 Task: Search one way flight ticket for 3 adults, 3 children in premium economy from Seattle: King County International Airport (boeing Field) to Rock Springs: Southwest Wyoming Regional Airport (rock Springs Sweetwater County Airport) on 8-5-2023. Choice of flights is JetBlue. Number of bags: 1 carry on bag. Price is upto 74000. Outbound departure time preference is 12:30.
Action: Mouse moved to (367, 341)
Screenshot: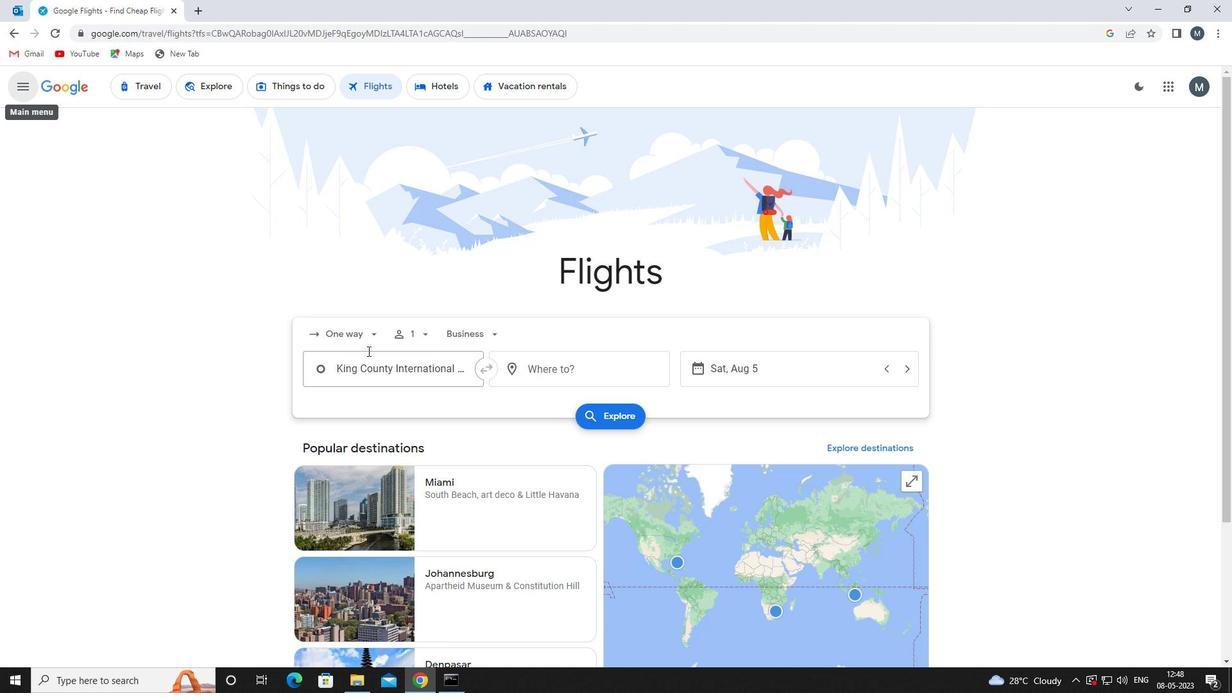 
Action: Mouse pressed left at (367, 341)
Screenshot: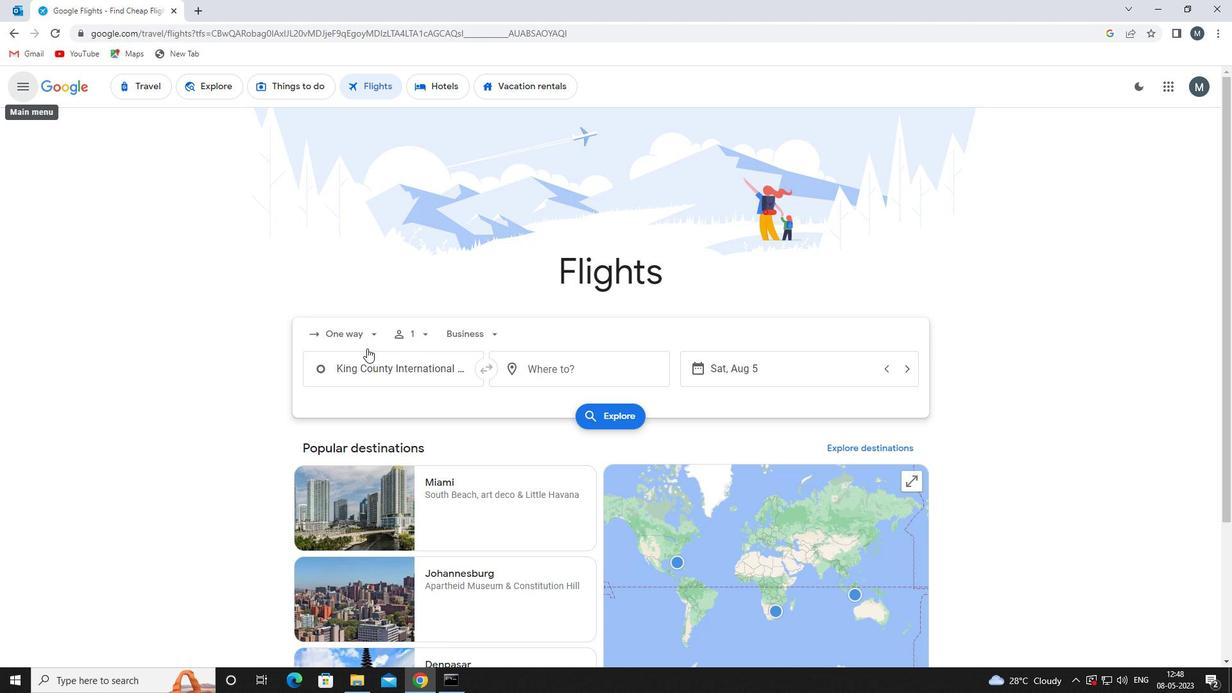 
Action: Mouse moved to (370, 390)
Screenshot: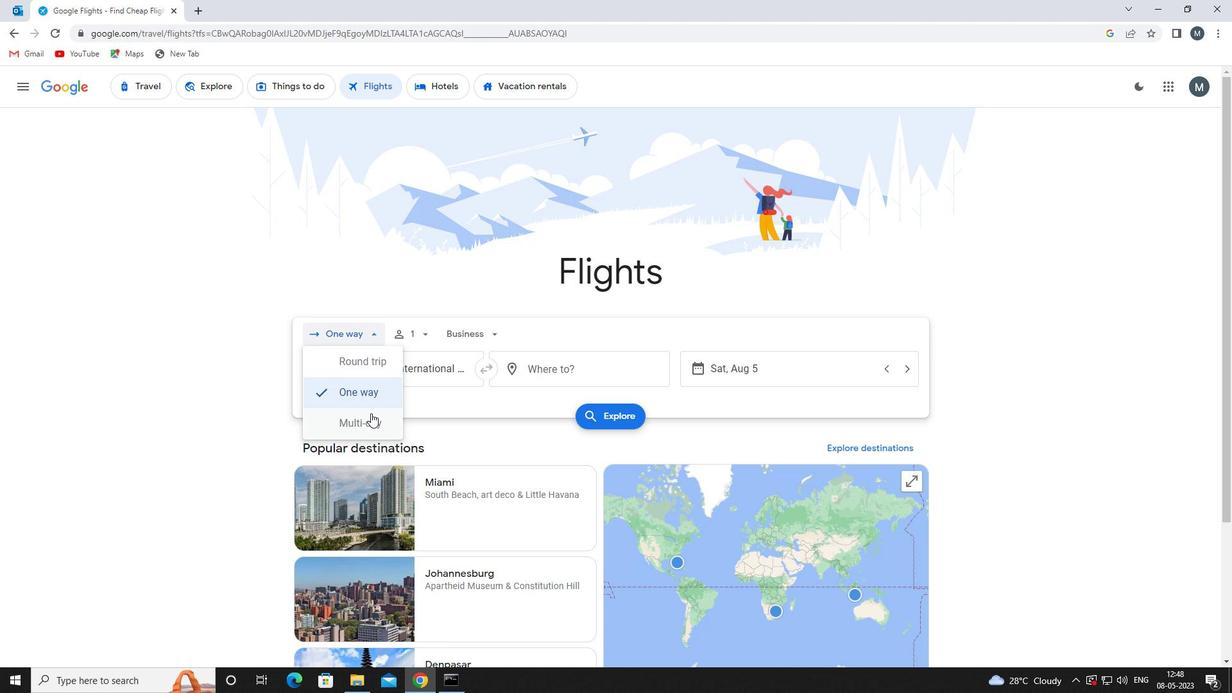 
Action: Mouse pressed left at (370, 390)
Screenshot: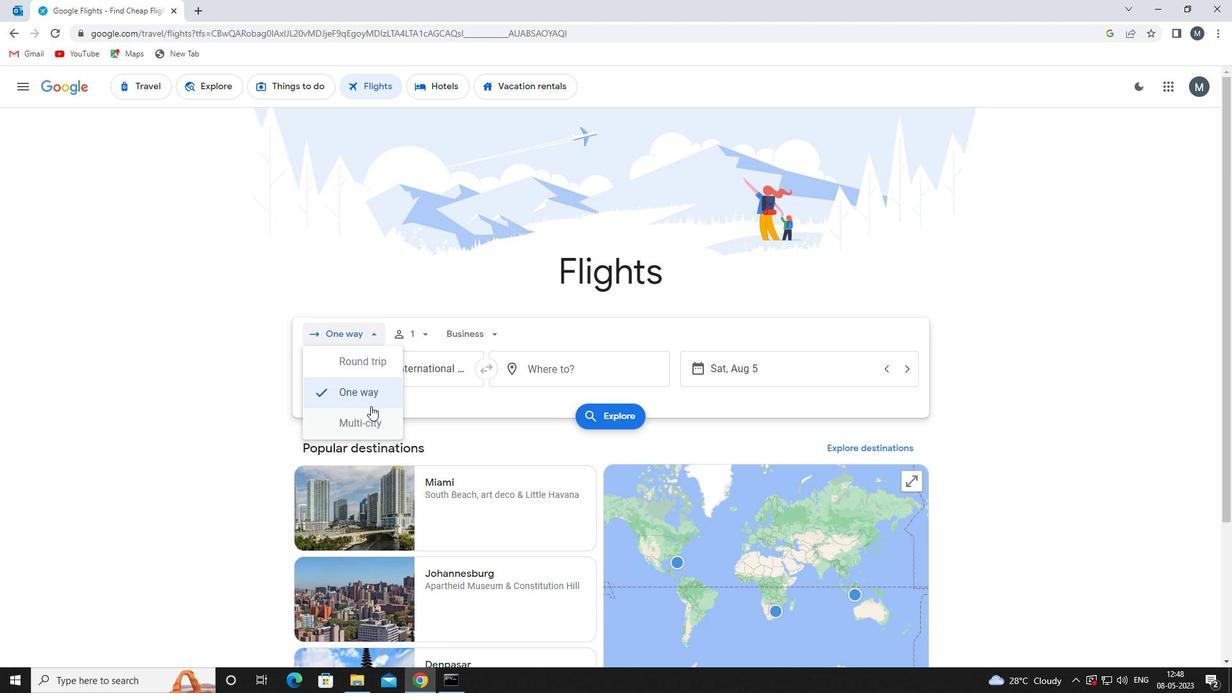 
Action: Mouse moved to (413, 333)
Screenshot: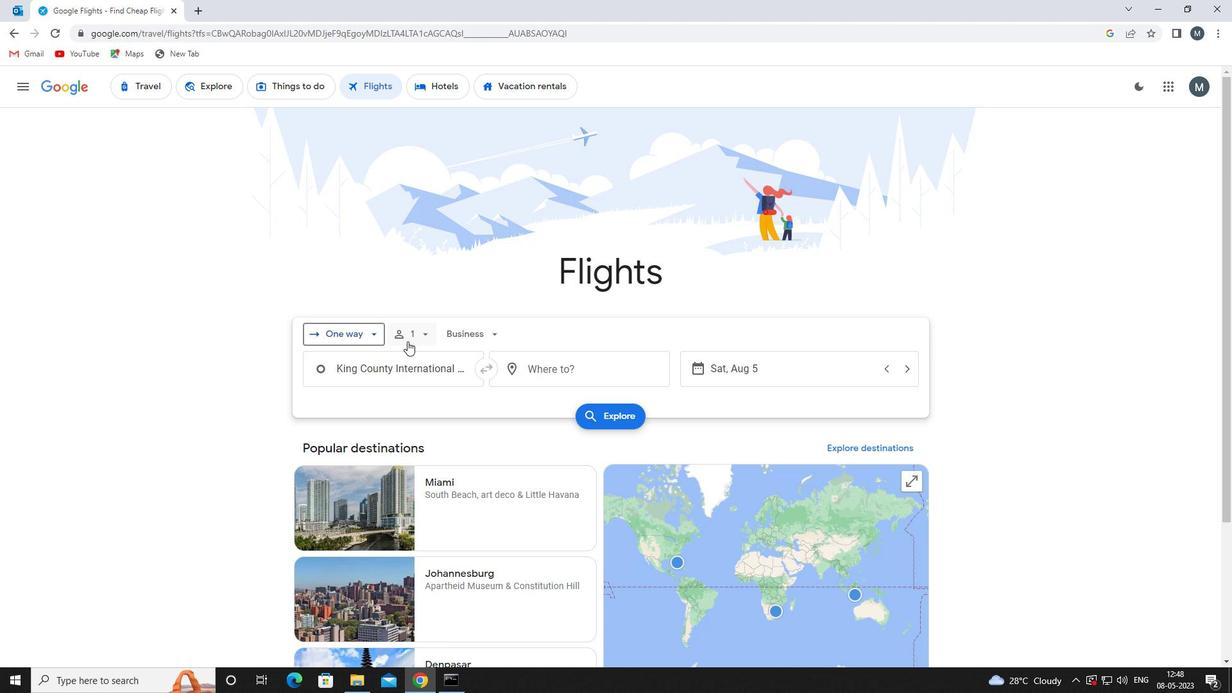 
Action: Mouse pressed left at (413, 333)
Screenshot: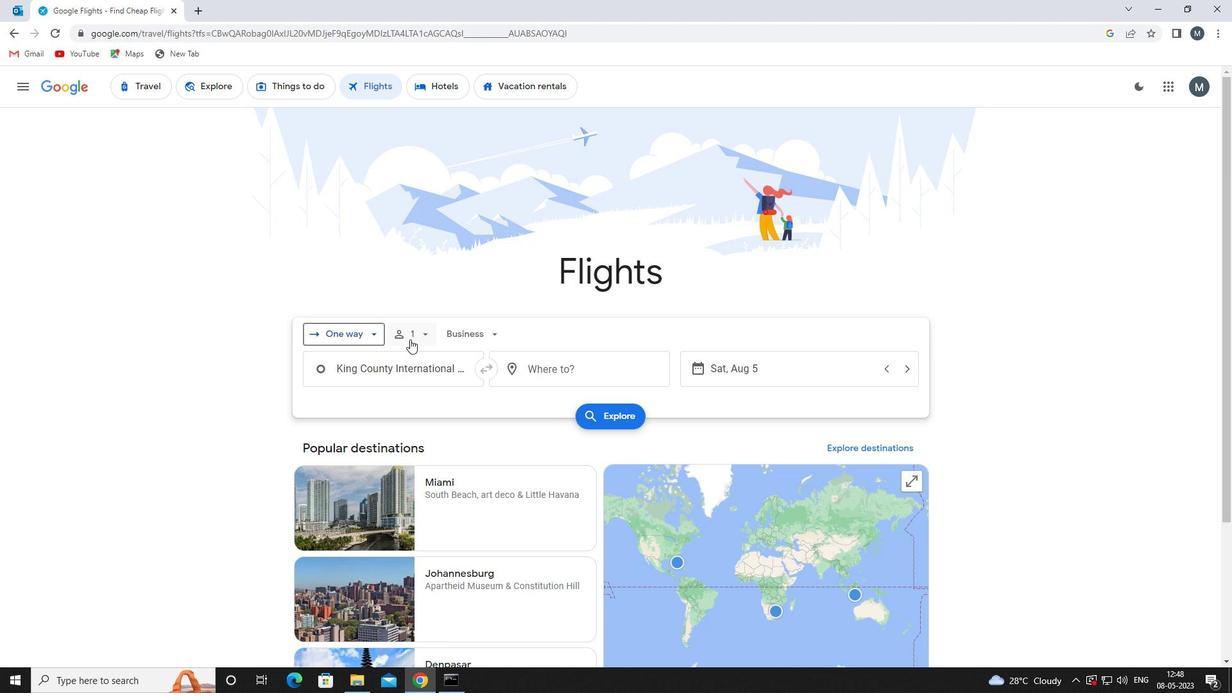 
Action: Mouse moved to (530, 365)
Screenshot: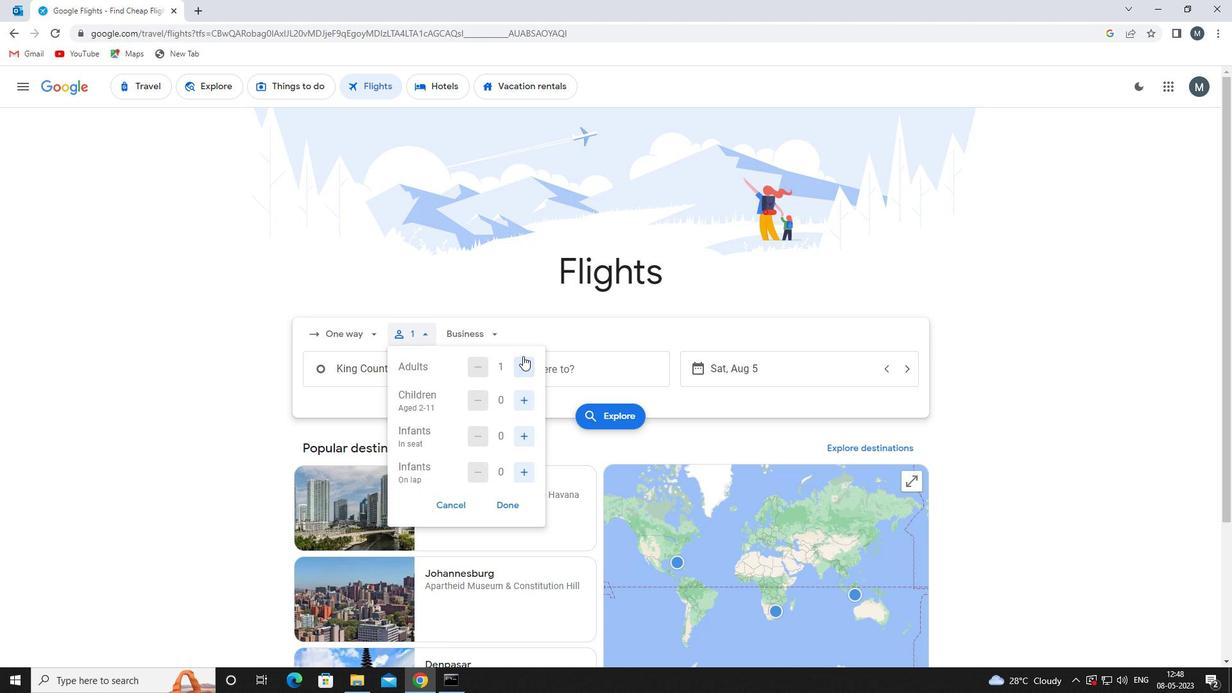 
Action: Mouse pressed left at (530, 365)
Screenshot: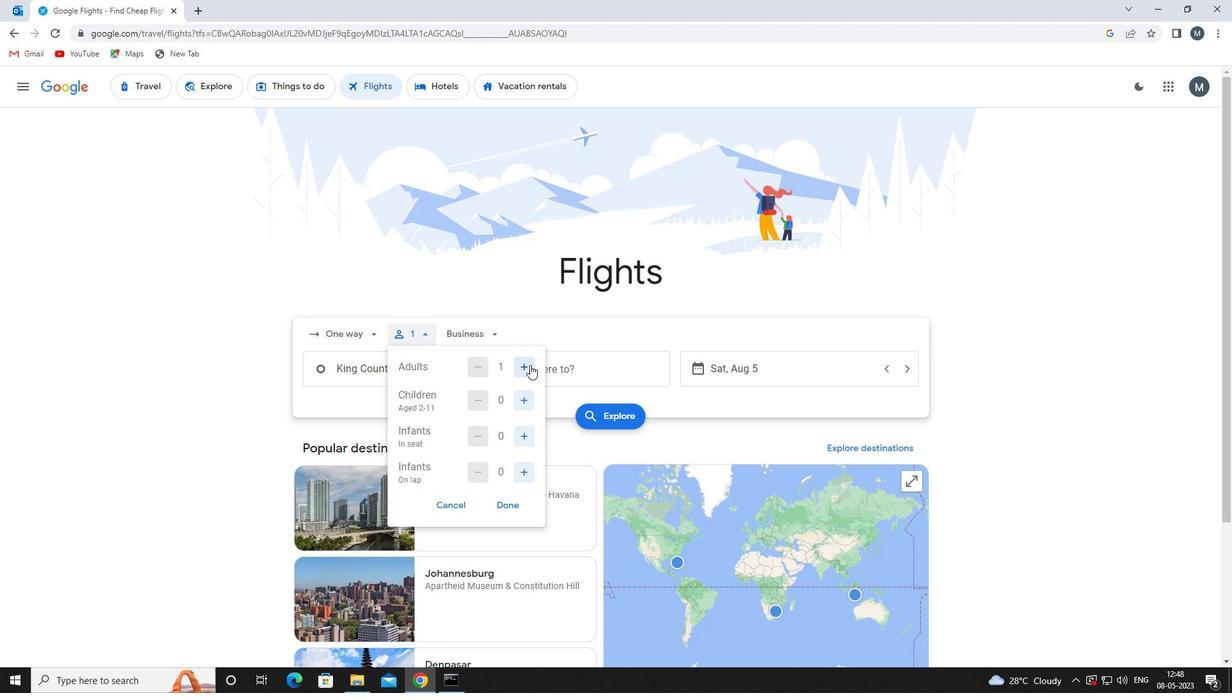 
Action: Mouse moved to (530, 365)
Screenshot: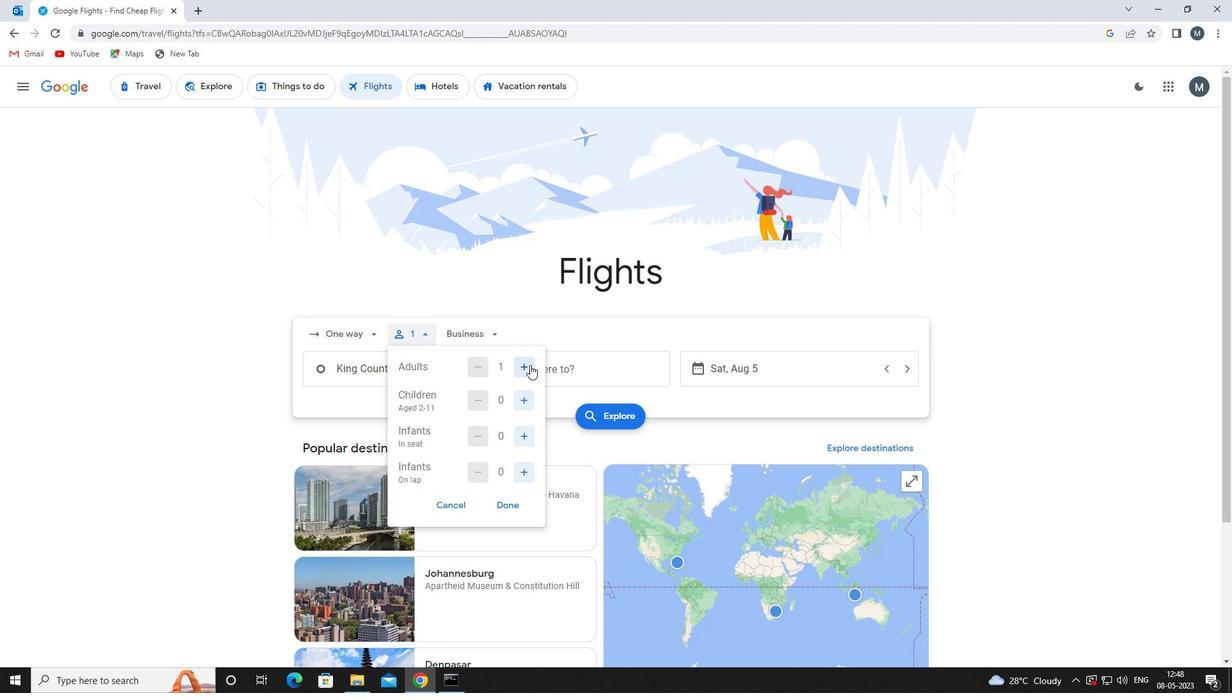 
Action: Mouse pressed left at (530, 365)
Screenshot: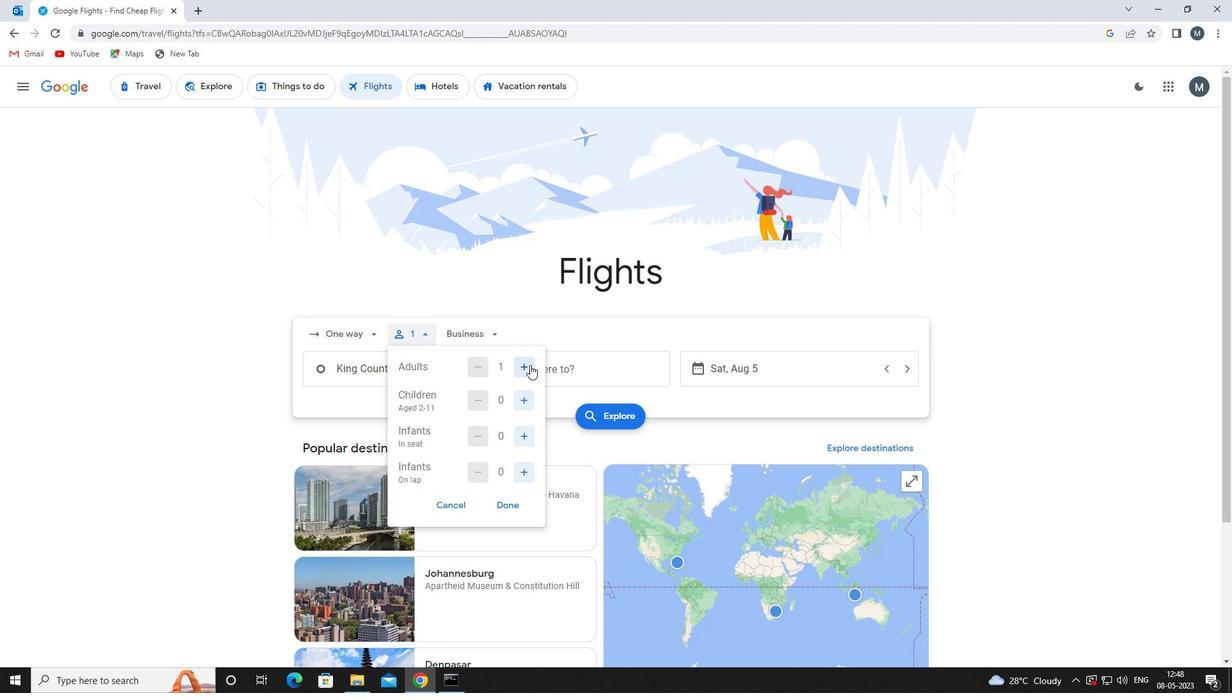 
Action: Mouse moved to (526, 398)
Screenshot: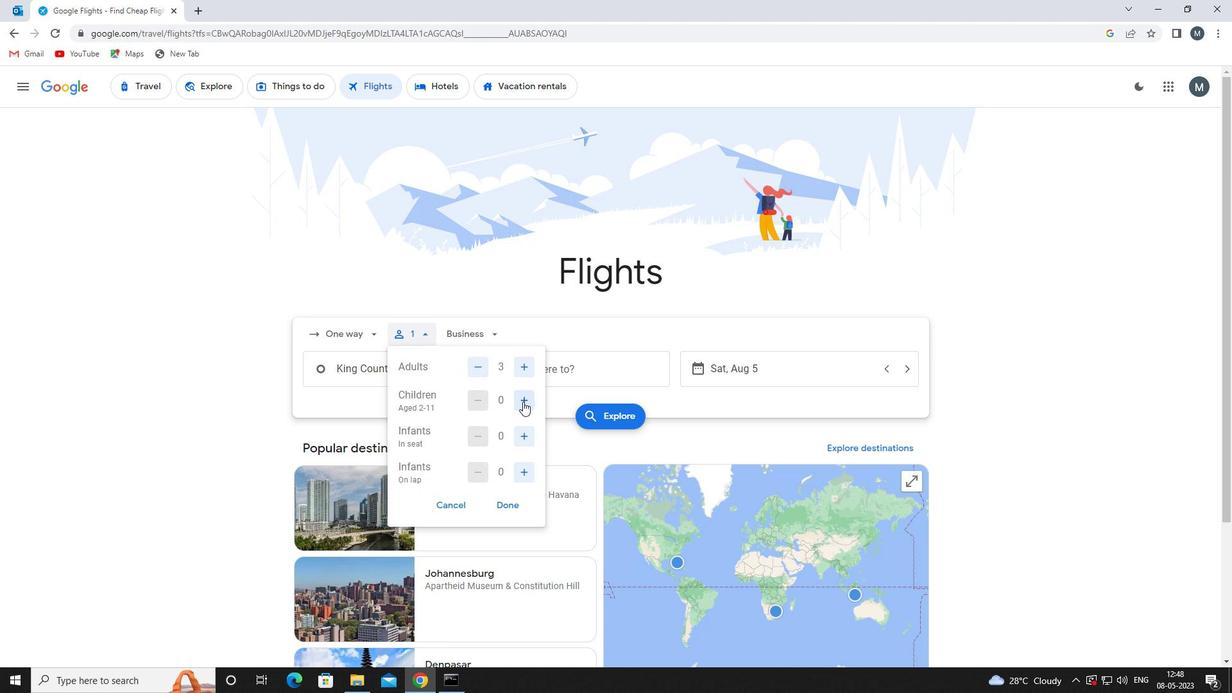 
Action: Mouse pressed left at (526, 398)
Screenshot: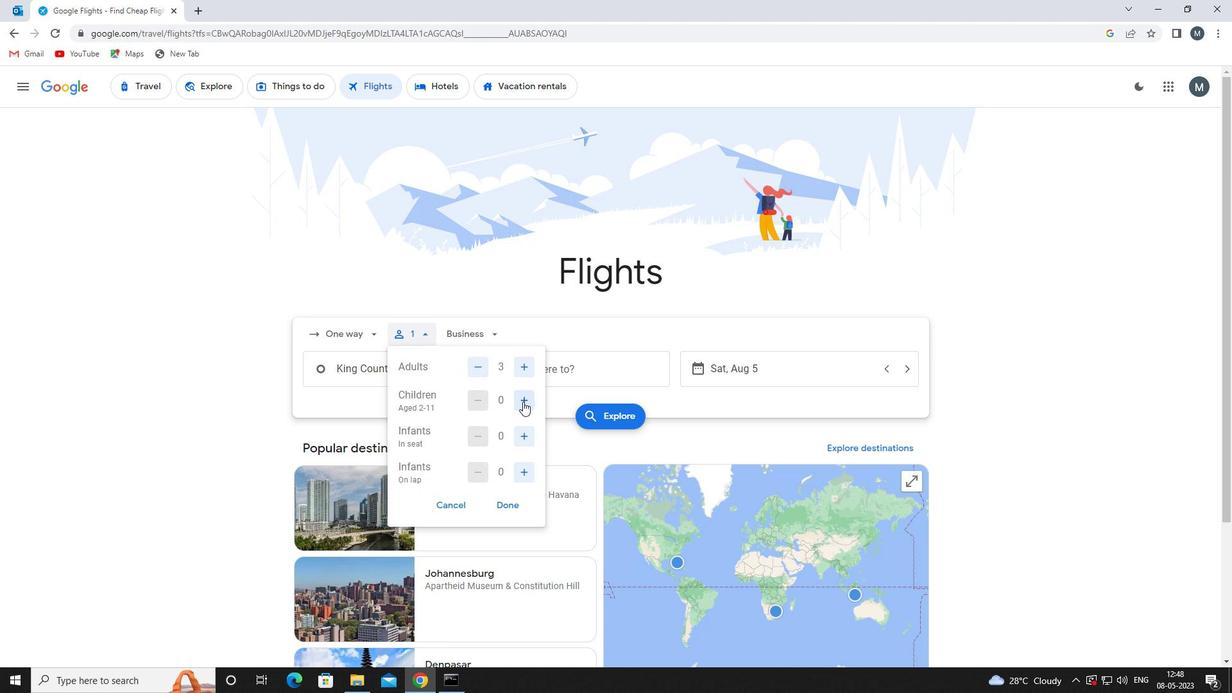 
Action: Mouse pressed left at (526, 398)
Screenshot: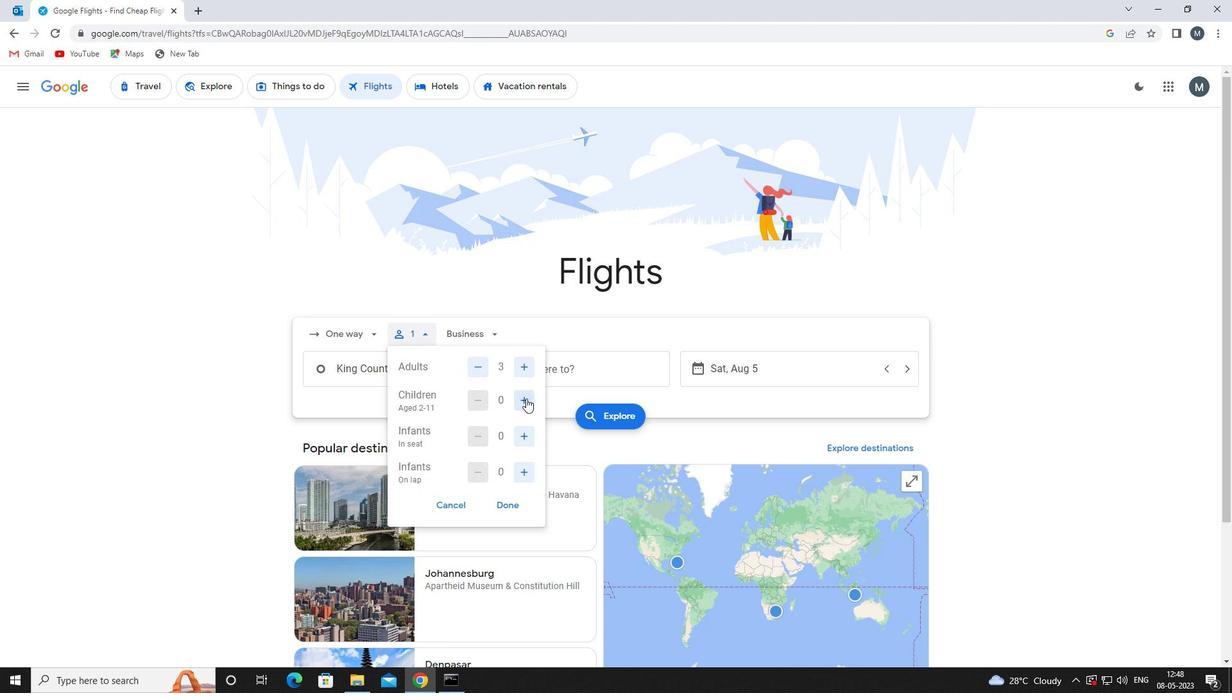 
Action: Mouse pressed left at (526, 398)
Screenshot: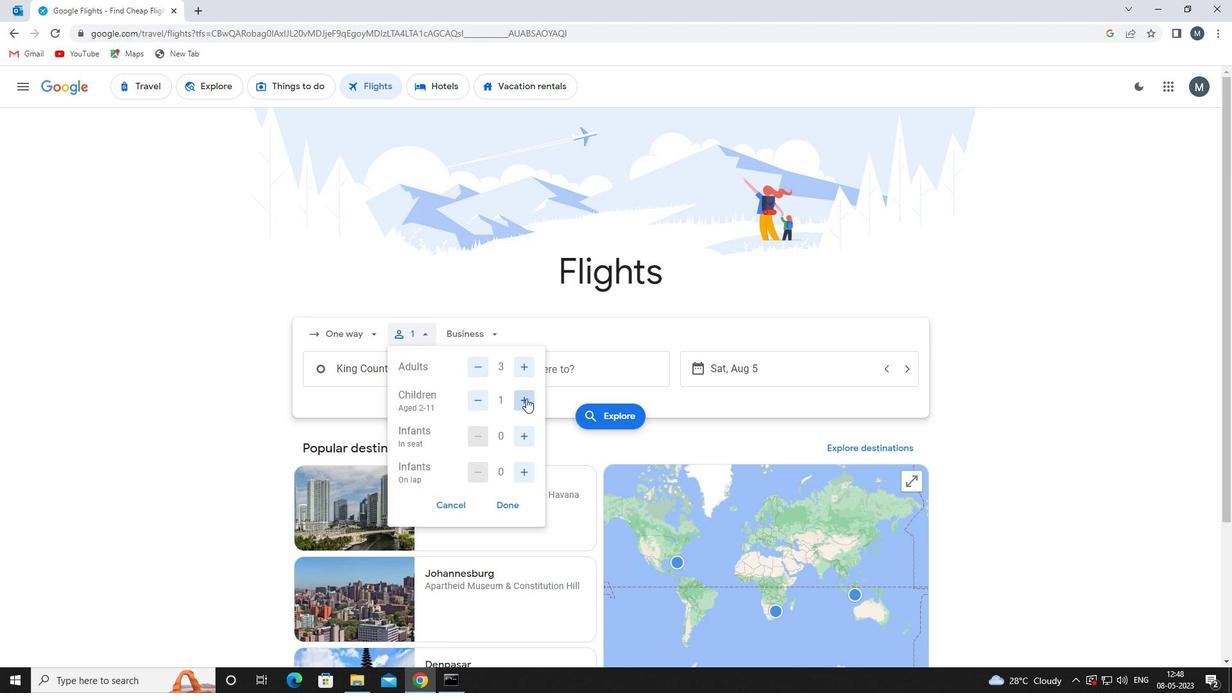 
Action: Mouse moved to (508, 507)
Screenshot: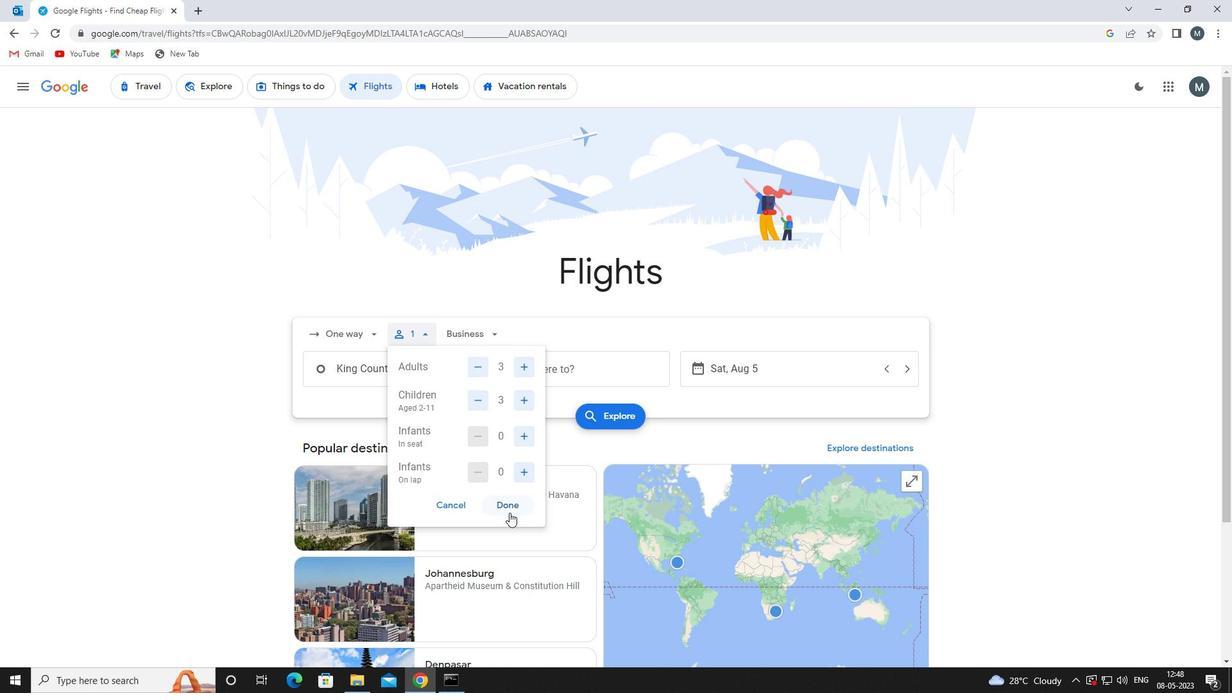
Action: Mouse pressed left at (508, 507)
Screenshot: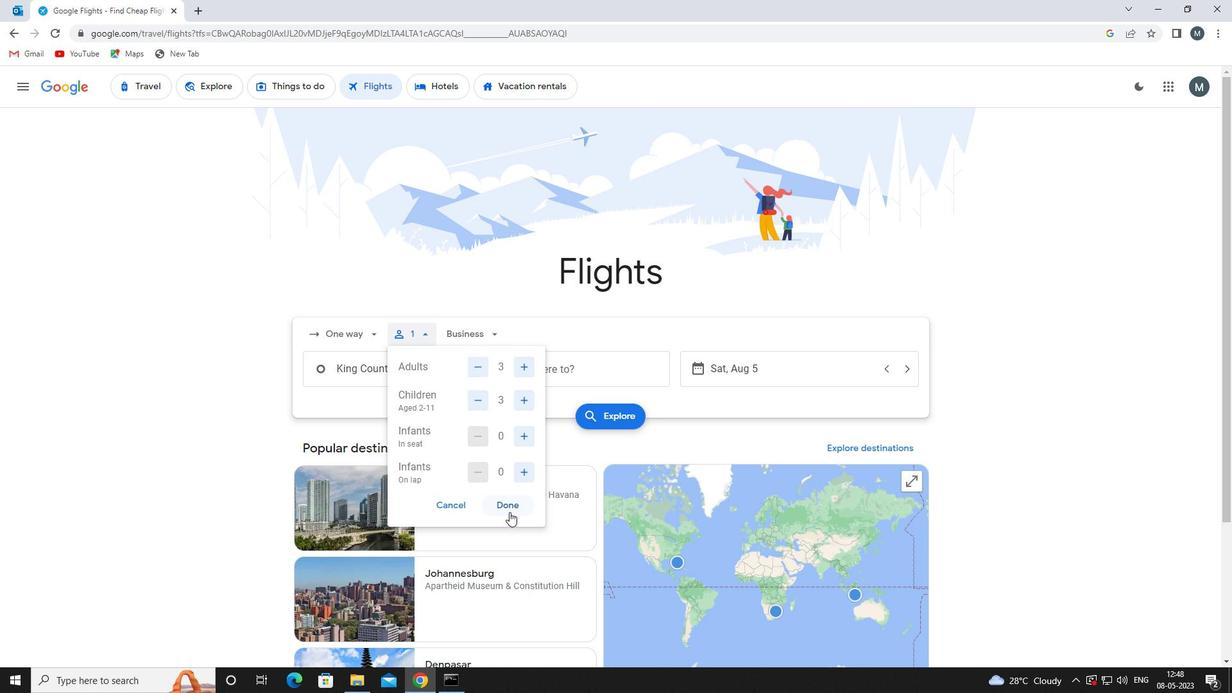 
Action: Mouse moved to (487, 335)
Screenshot: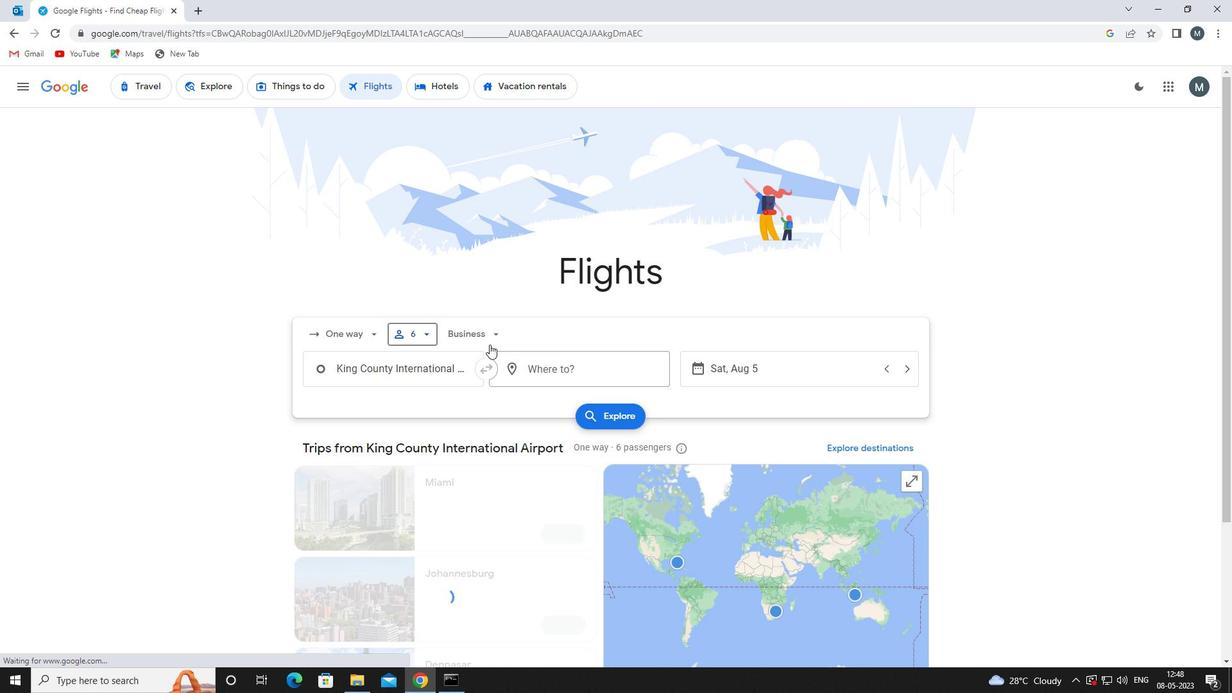 
Action: Mouse pressed left at (487, 335)
Screenshot: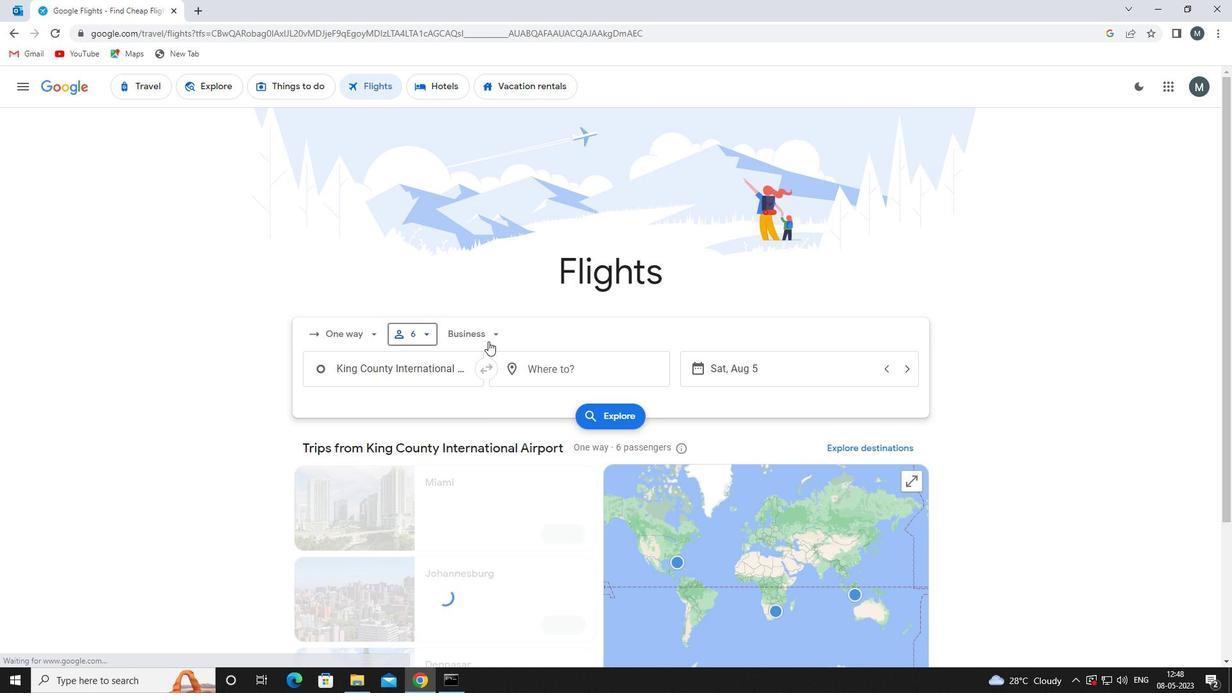
Action: Mouse moved to (501, 393)
Screenshot: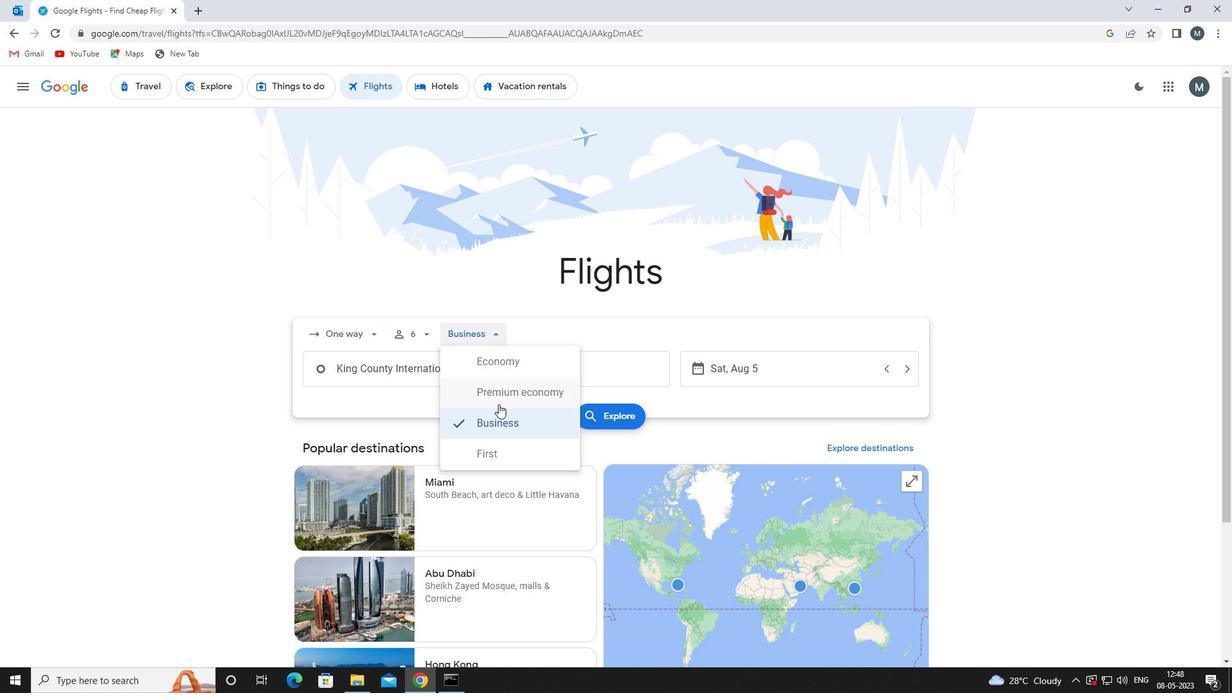 
Action: Mouse pressed left at (501, 393)
Screenshot: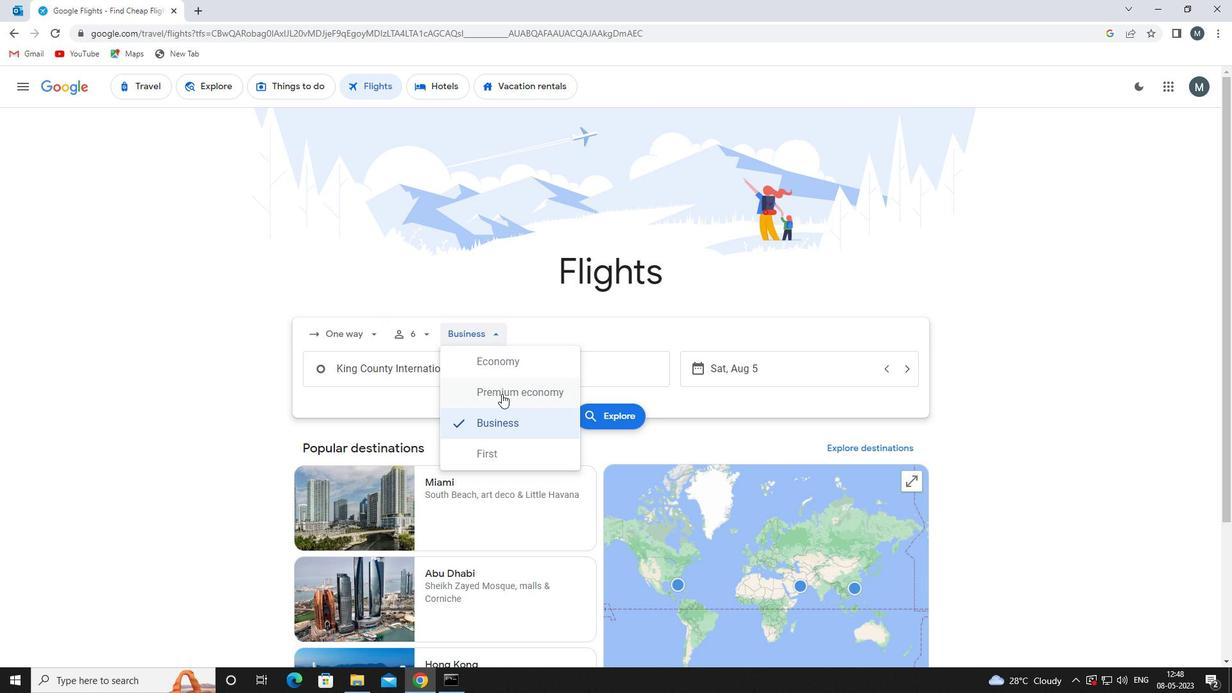 
Action: Mouse moved to (427, 369)
Screenshot: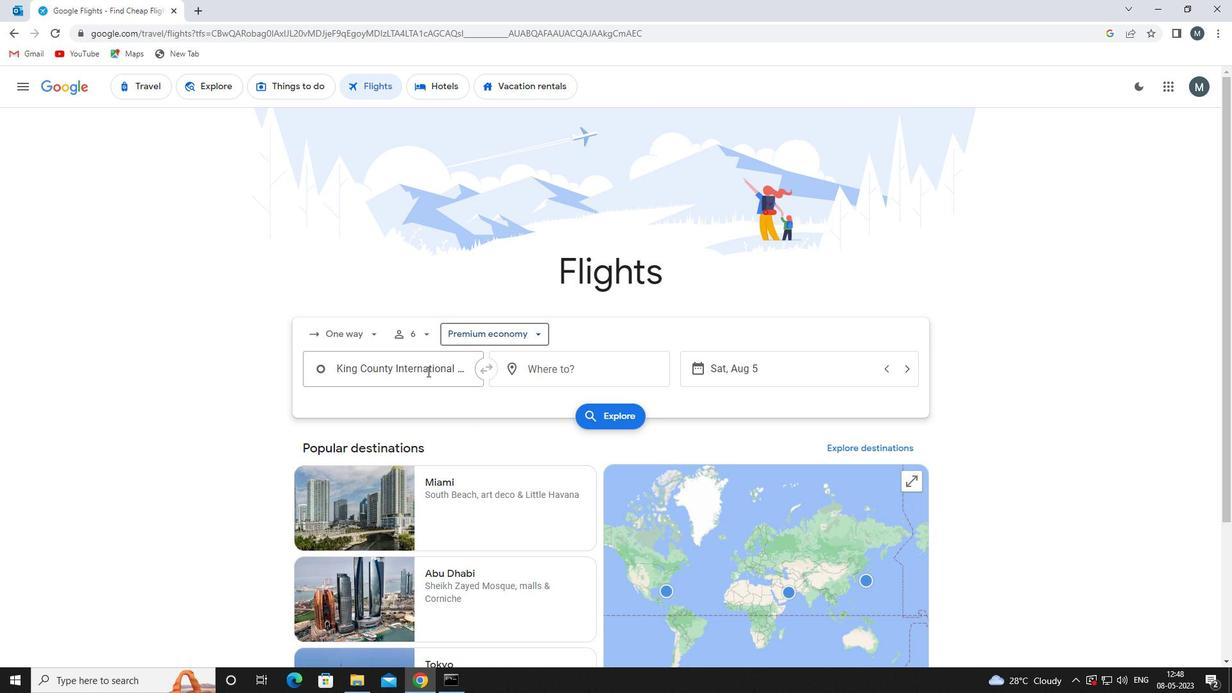 
Action: Mouse pressed left at (427, 369)
Screenshot: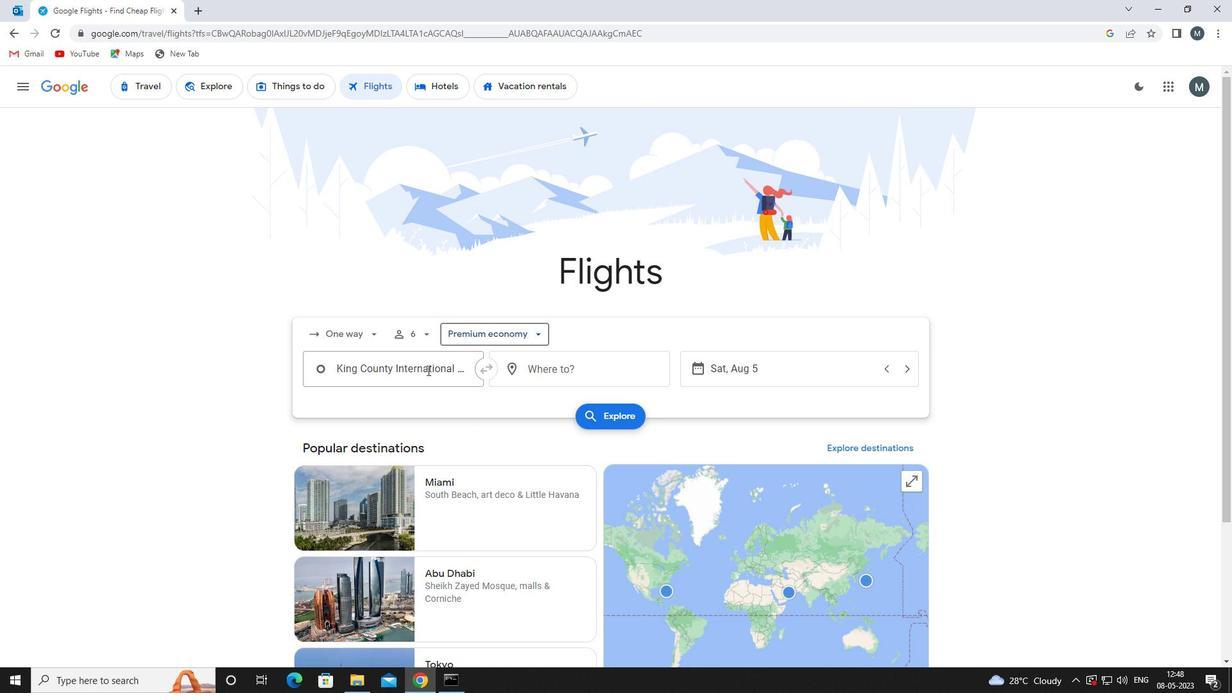 
Action: Mouse moved to (427, 367)
Screenshot: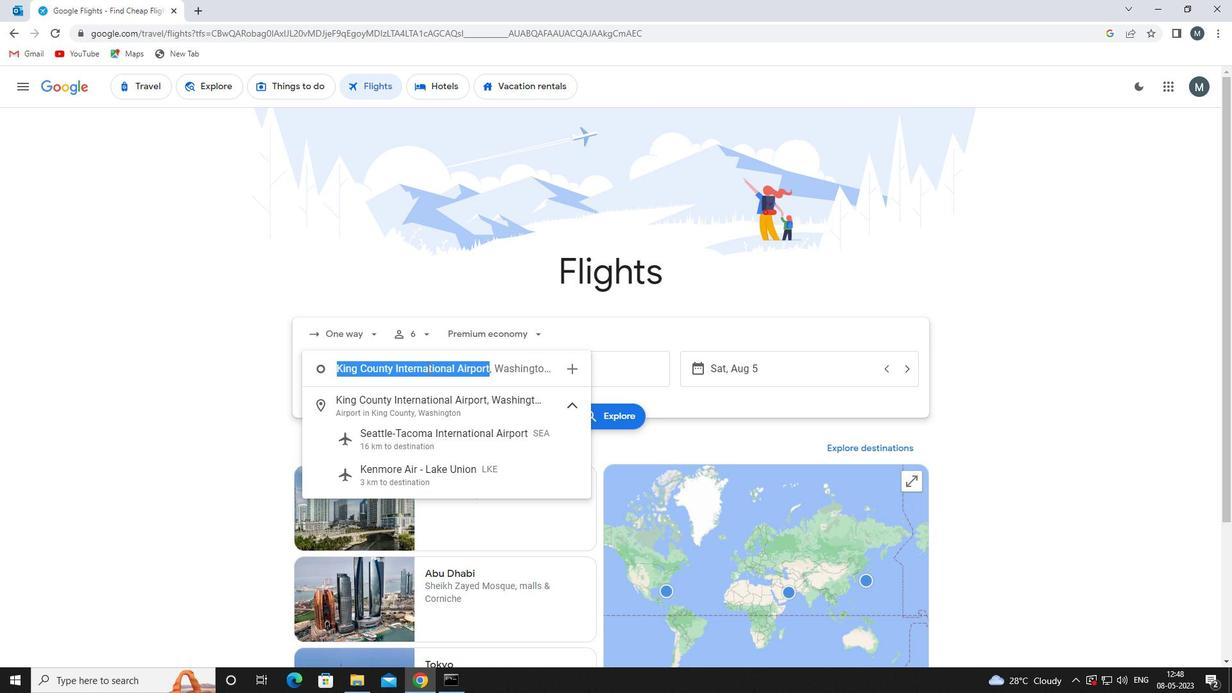 
Action: Key pressed <Key.enter>
Screenshot: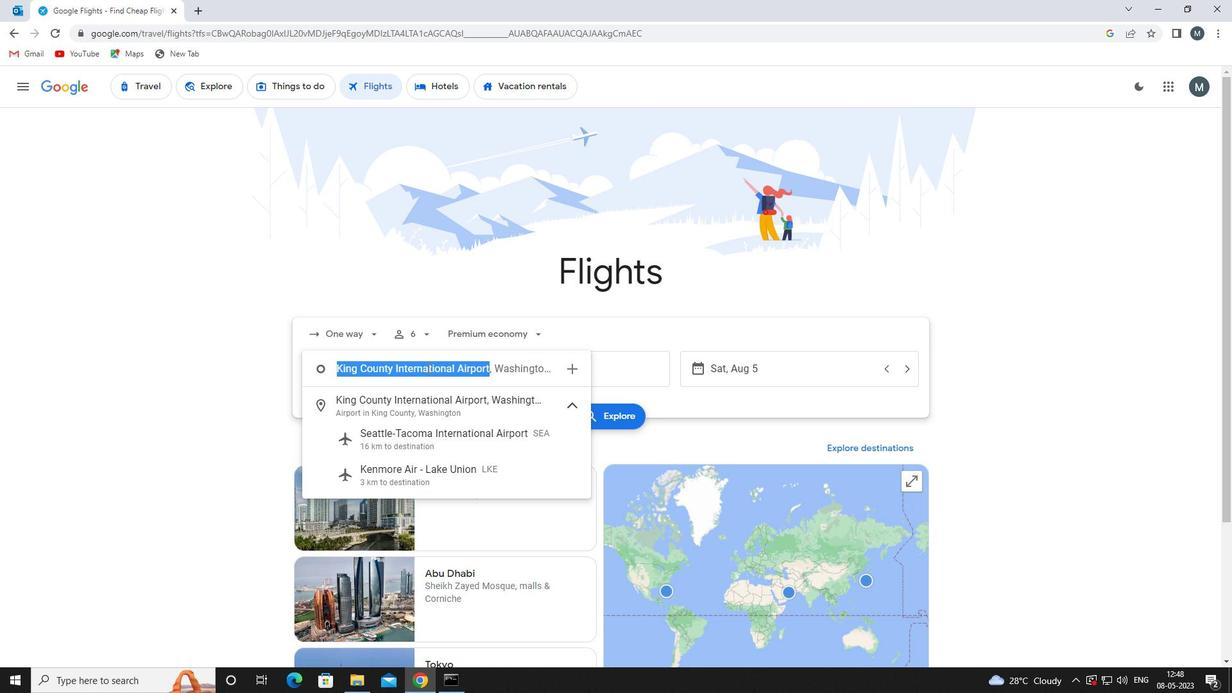 
Action: Mouse moved to (528, 373)
Screenshot: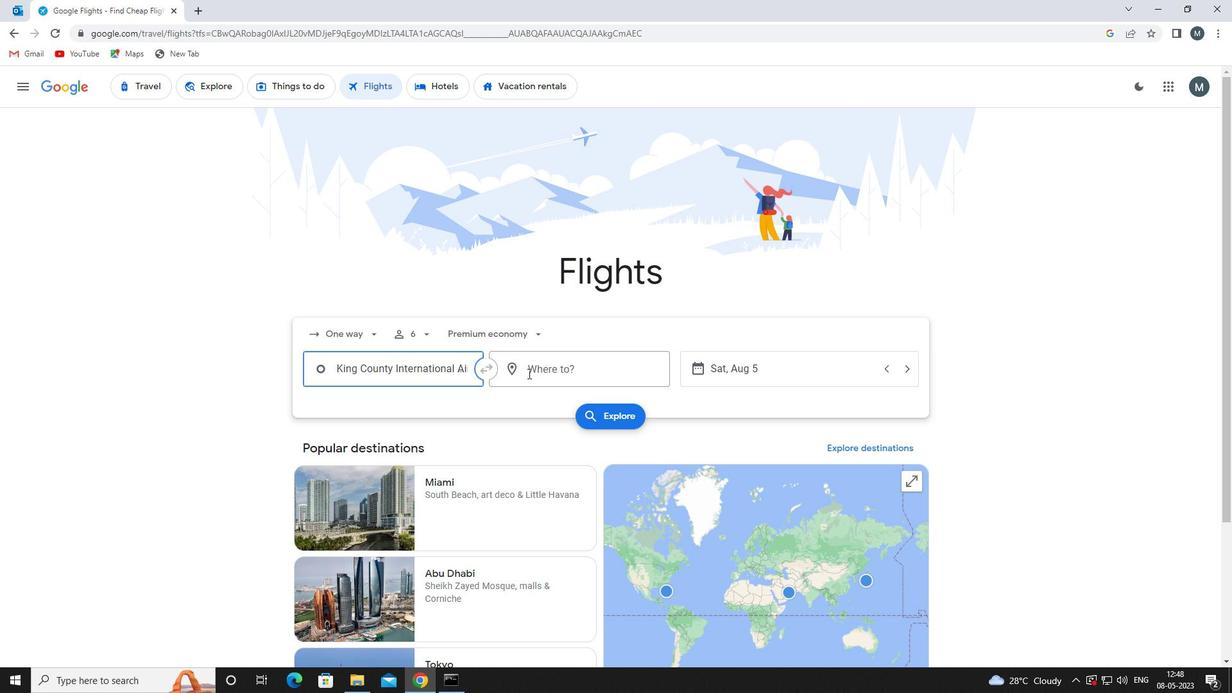 
Action: Mouse pressed left at (528, 373)
Screenshot: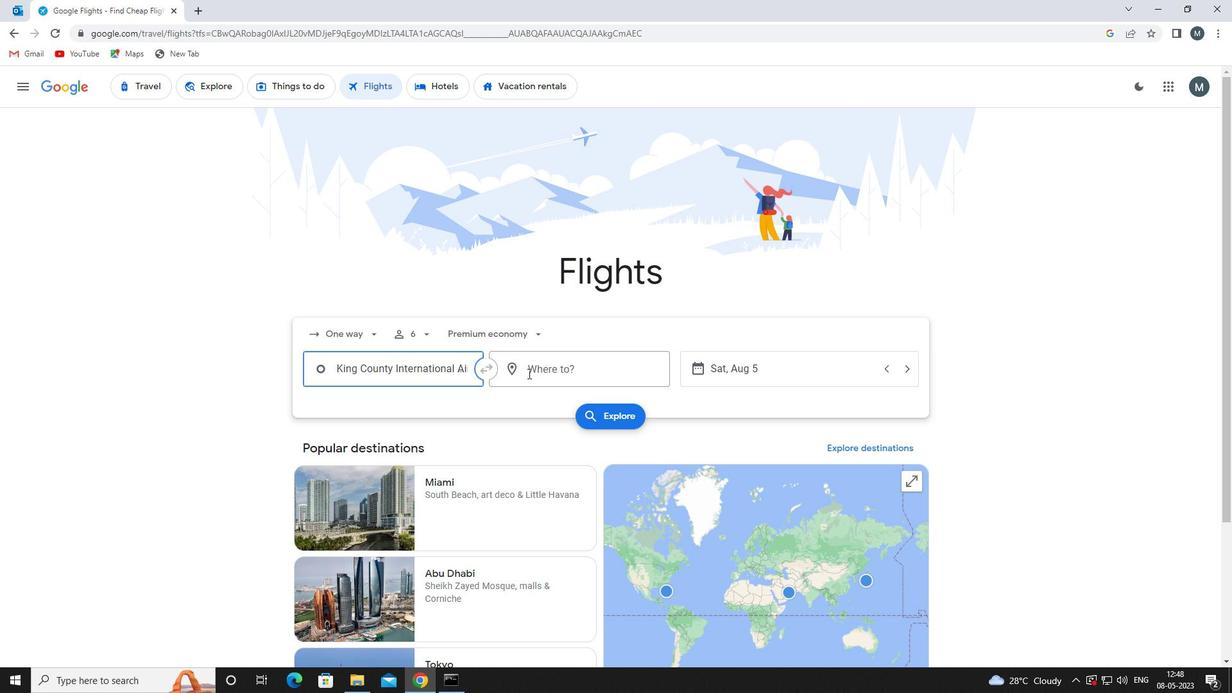 
Action: Mouse moved to (528, 372)
Screenshot: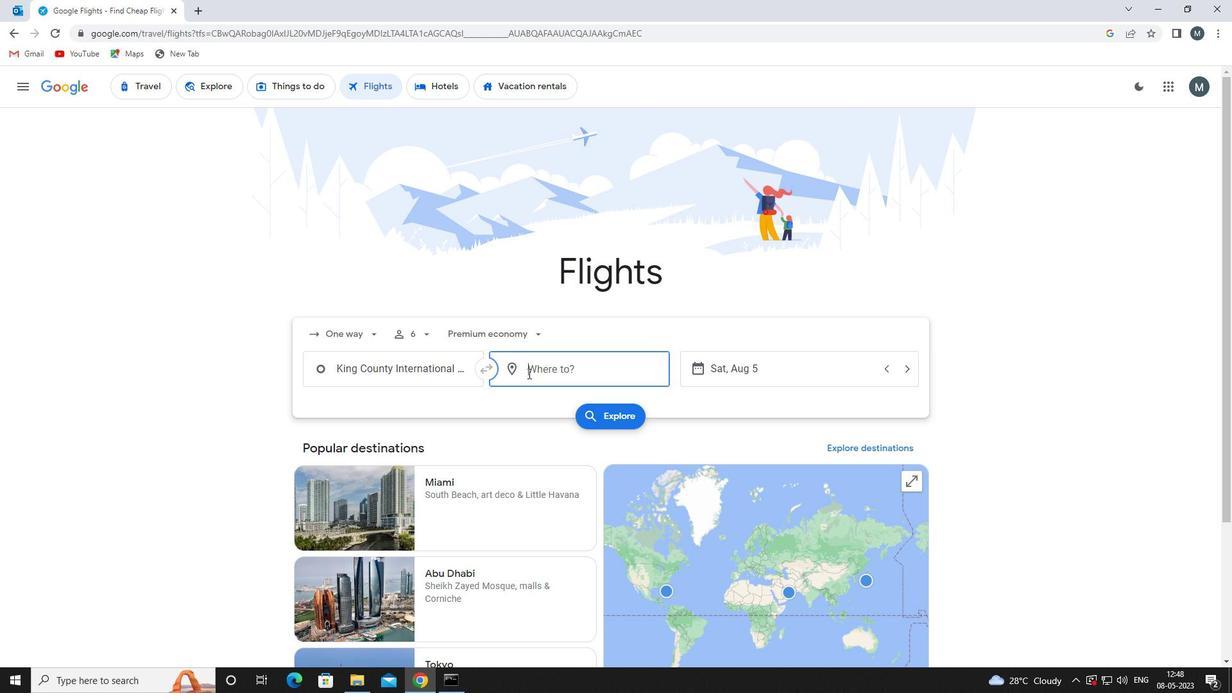 
Action: Key pressed rks
Screenshot: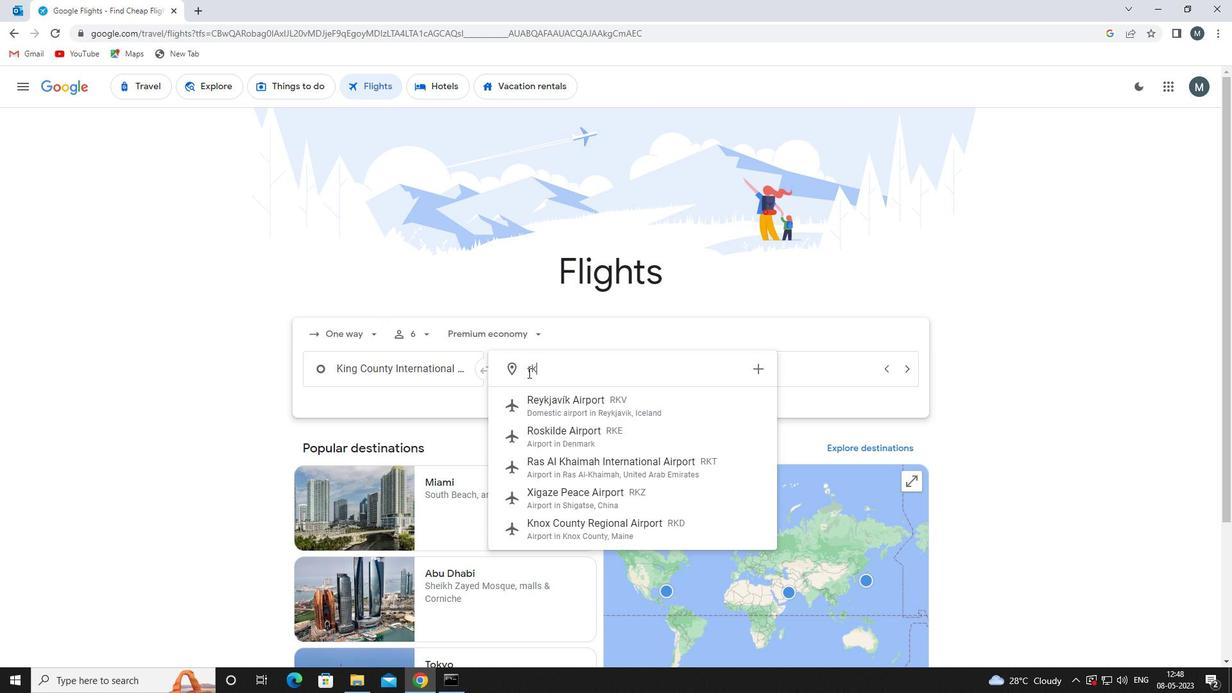 
Action: Mouse moved to (571, 413)
Screenshot: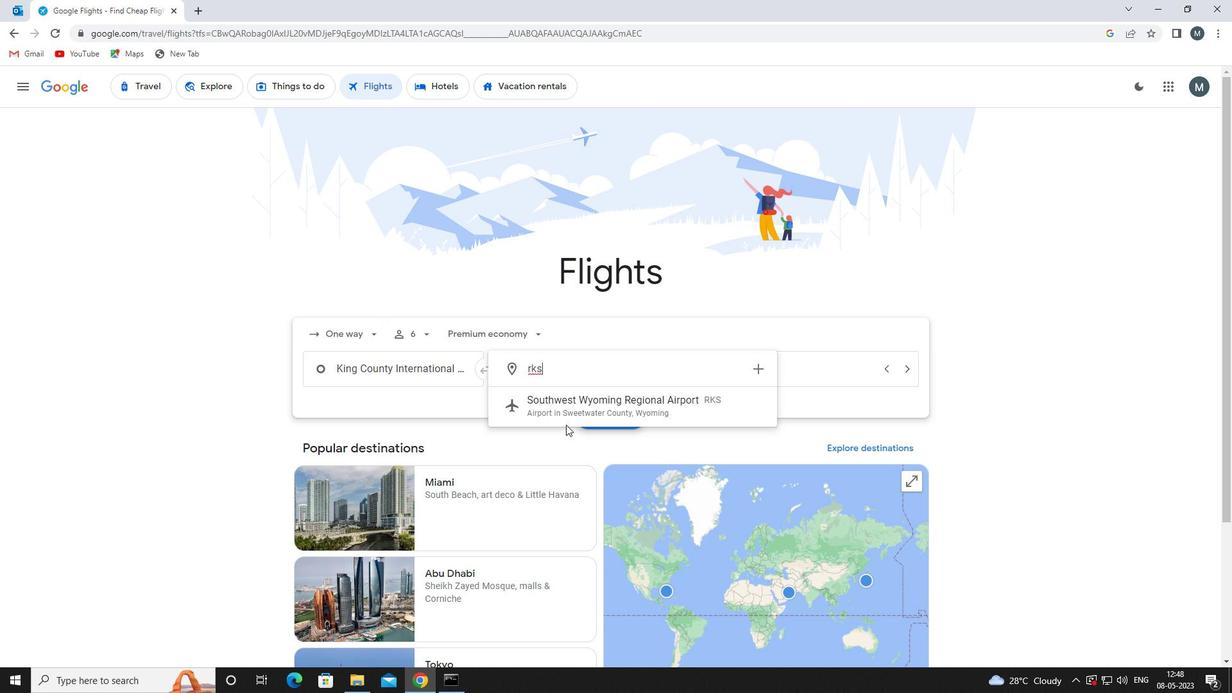
Action: Mouse pressed left at (571, 413)
Screenshot: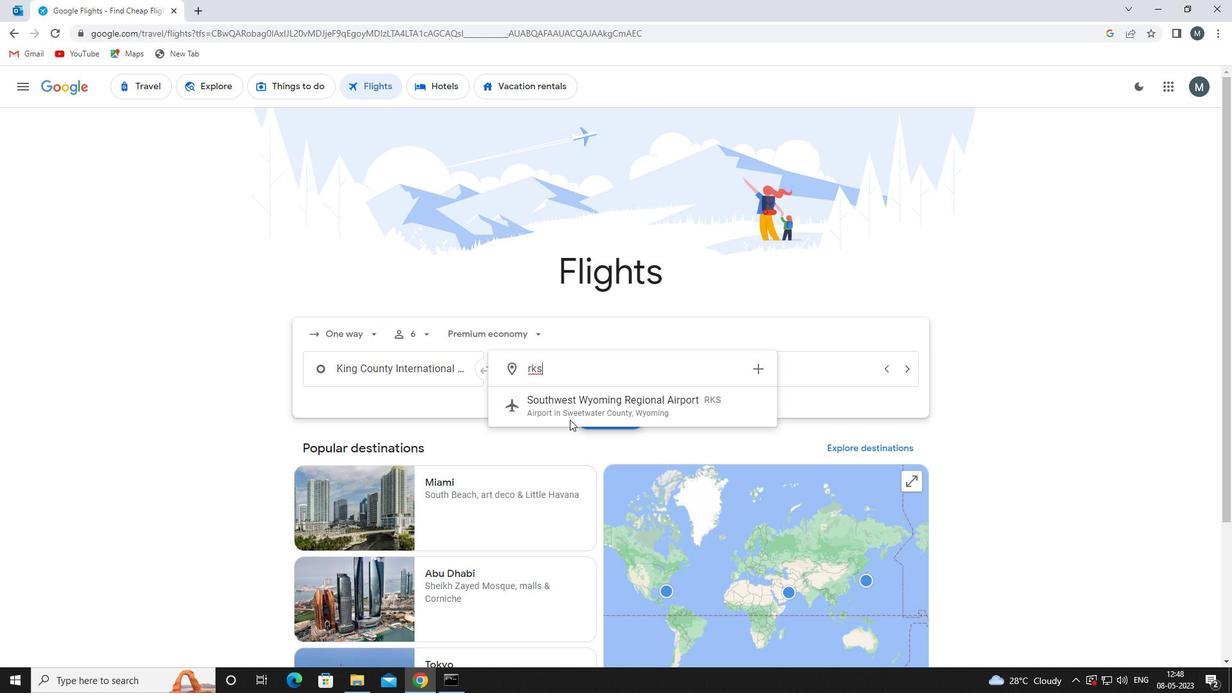 
Action: Mouse moved to (719, 374)
Screenshot: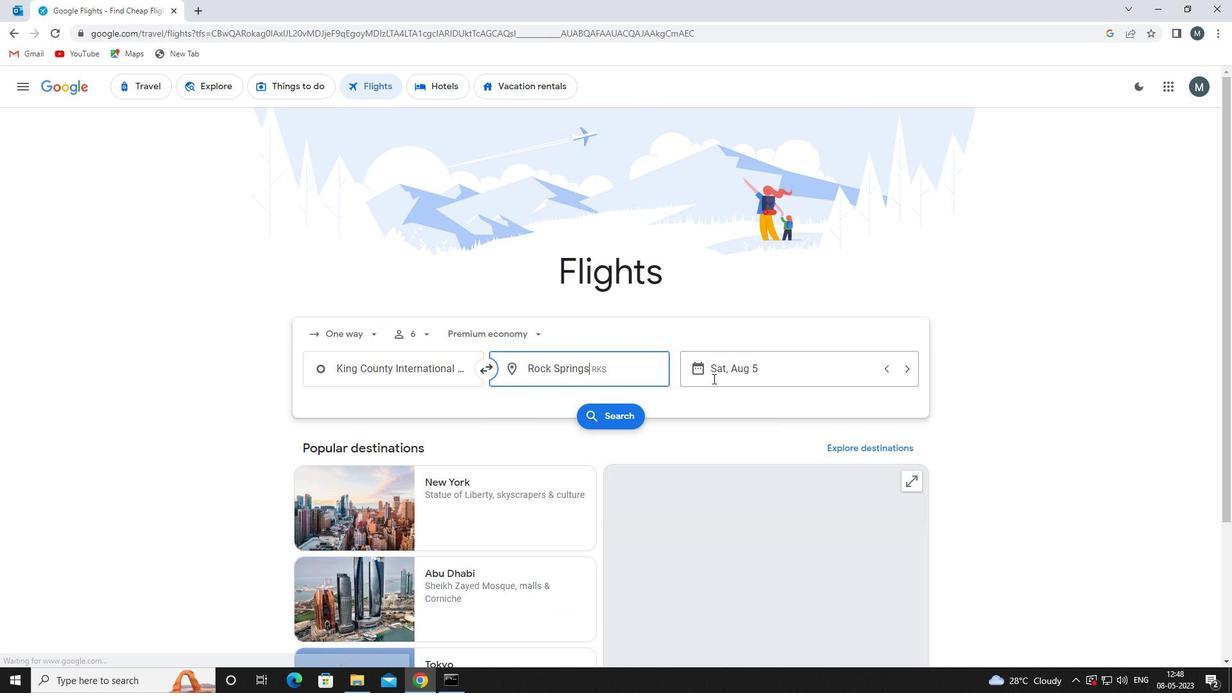 
Action: Mouse pressed left at (719, 374)
Screenshot: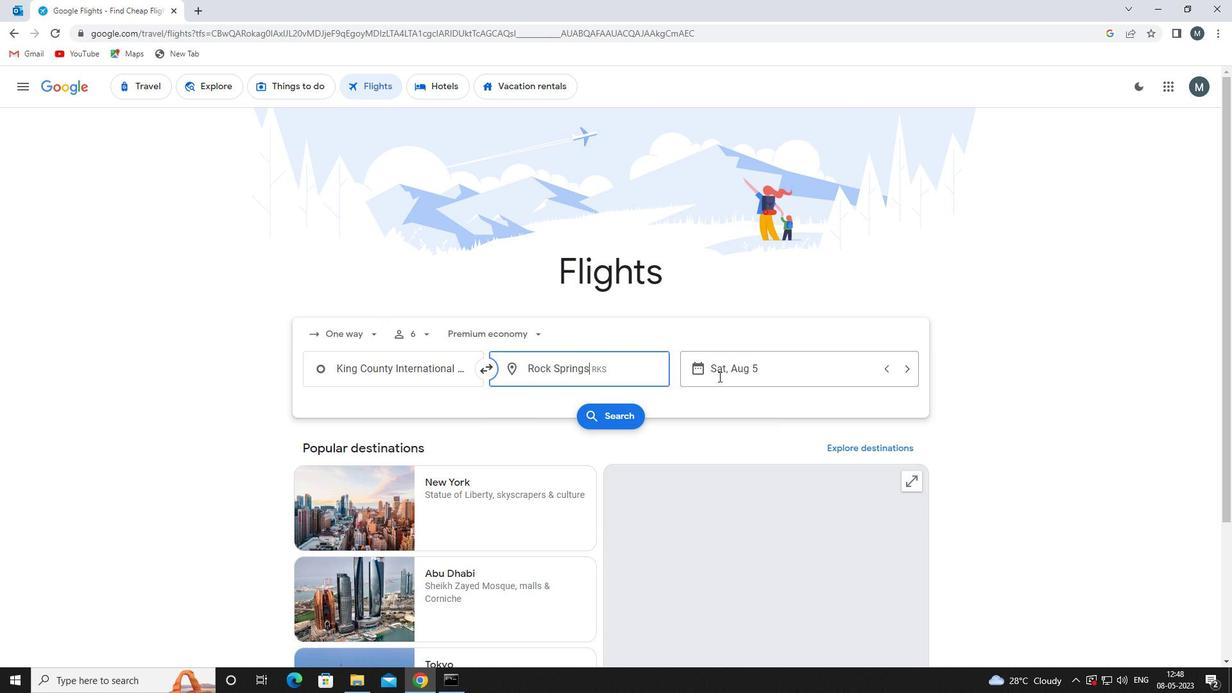 
Action: Mouse moved to (650, 440)
Screenshot: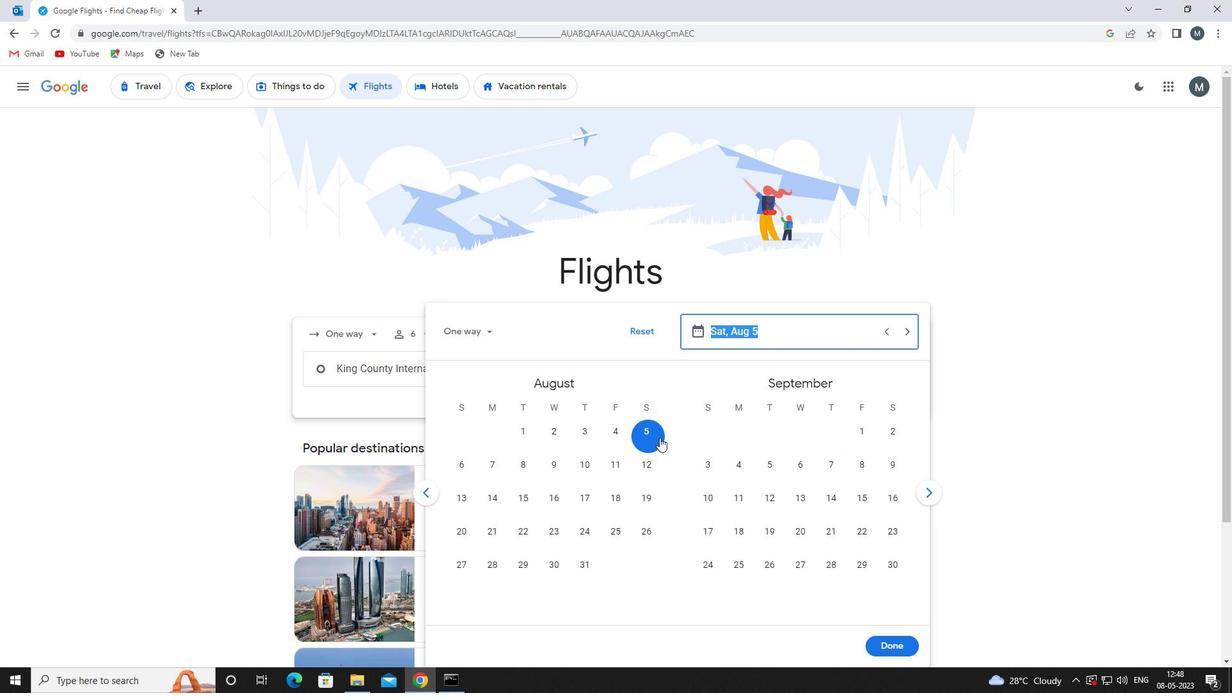 
Action: Mouse pressed left at (650, 440)
Screenshot: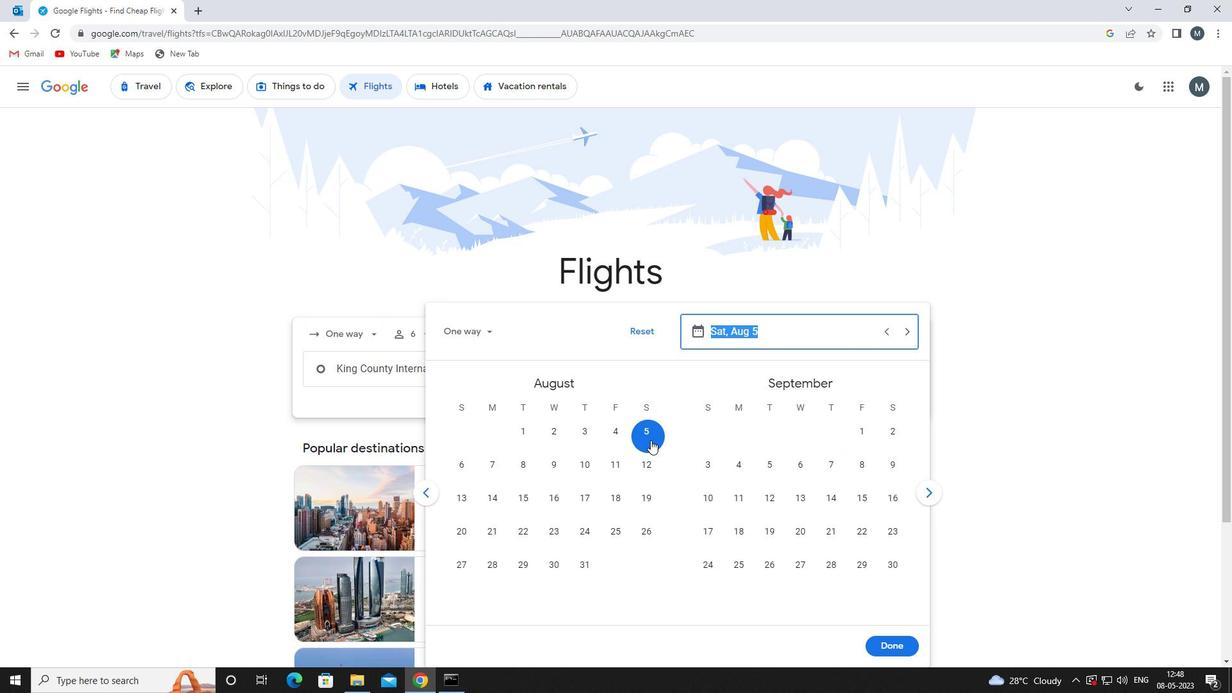 
Action: Mouse moved to (892, 643)
Screenshot: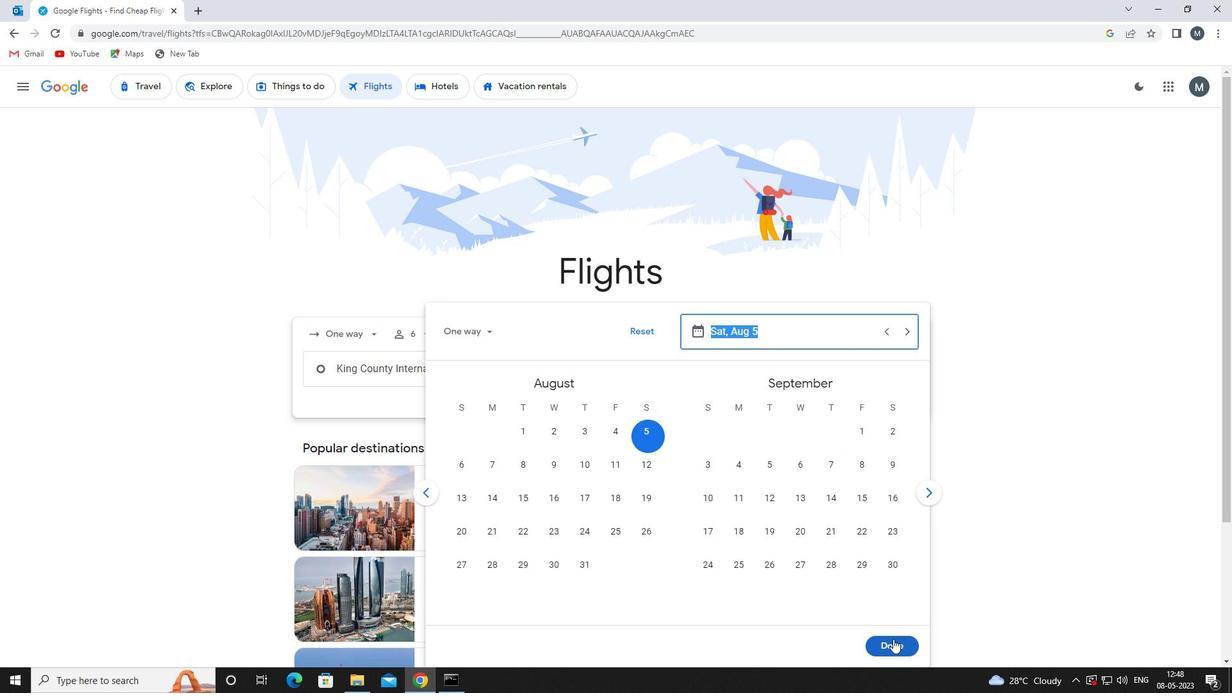
Action: Mouse pressed left at (892, 643)
Screenshot: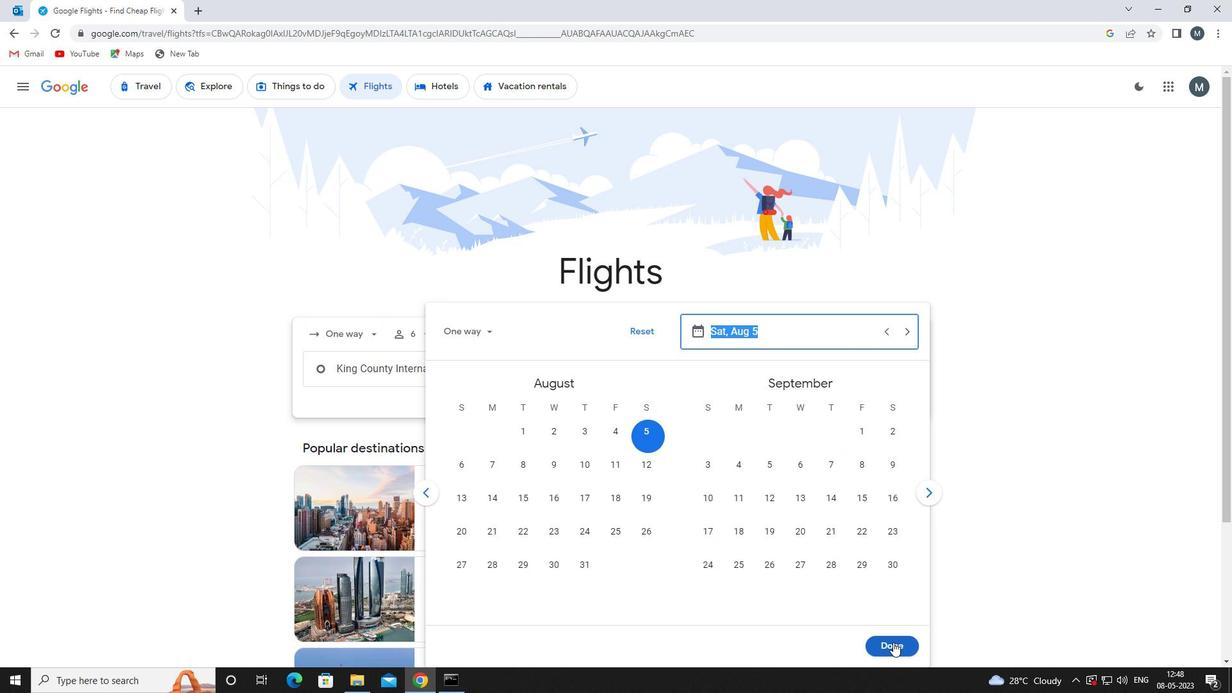 
Action: Mouse moved to (607, 426)
Screenshot: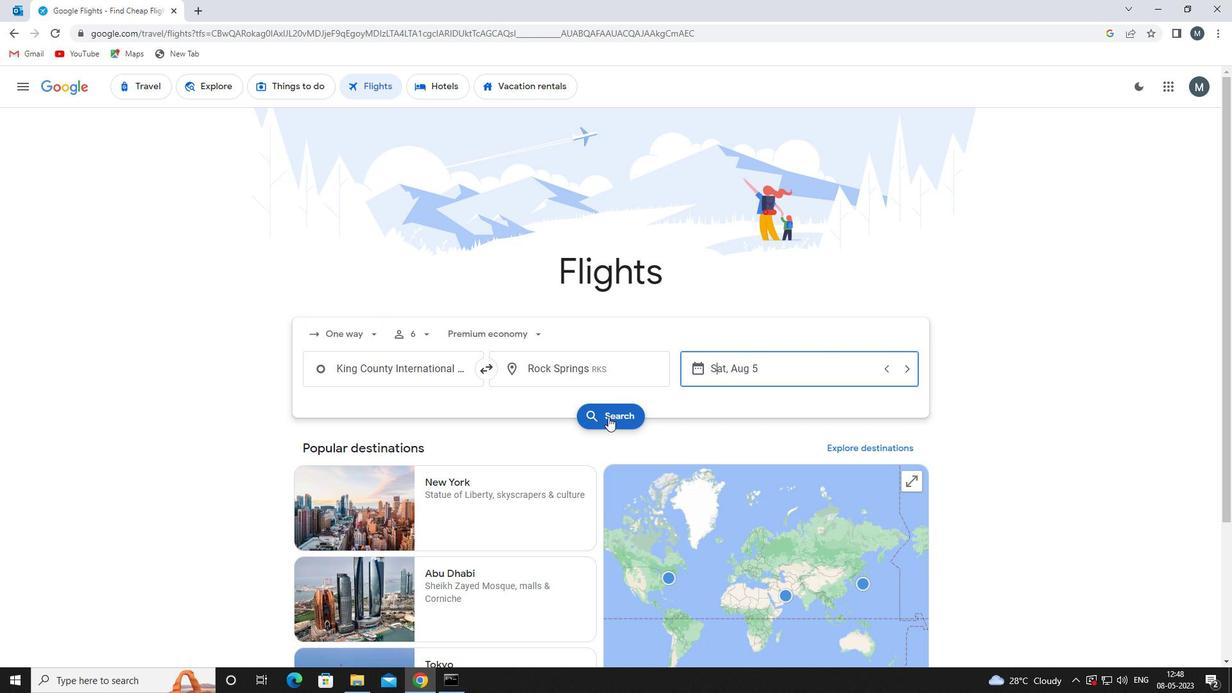 
Action: Mouse pressed left at (607, 426)
Screenshot: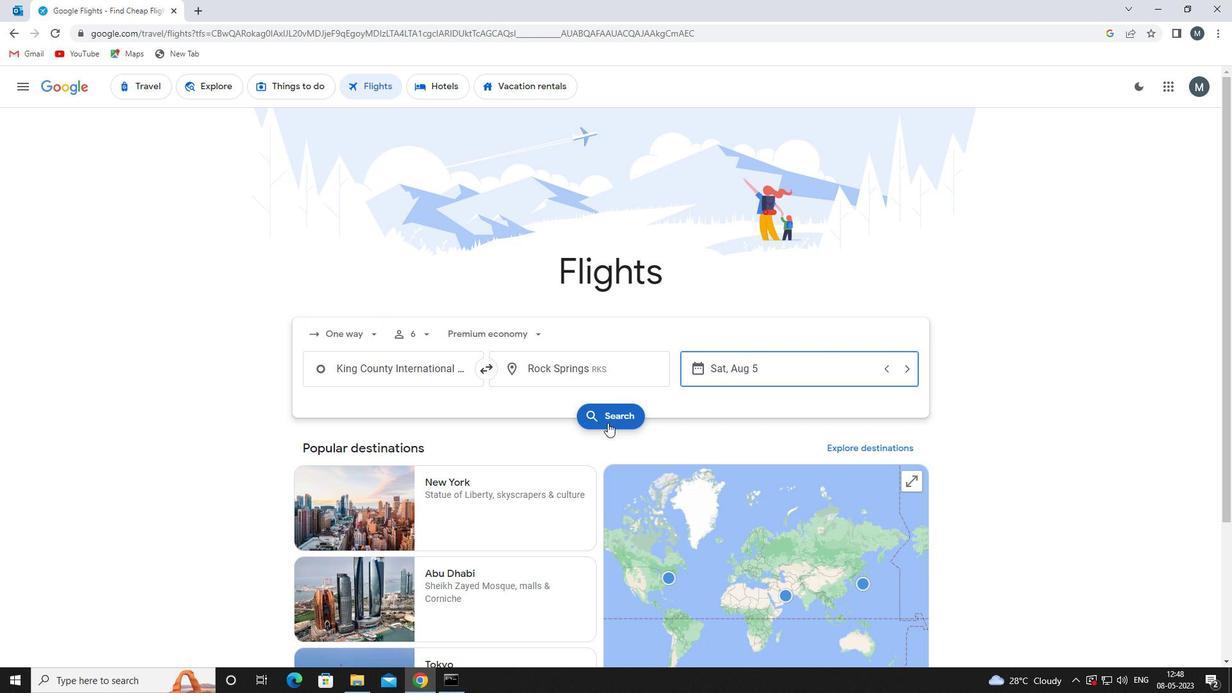 
Action: Mouse moved to (342, 208)
Screenshot: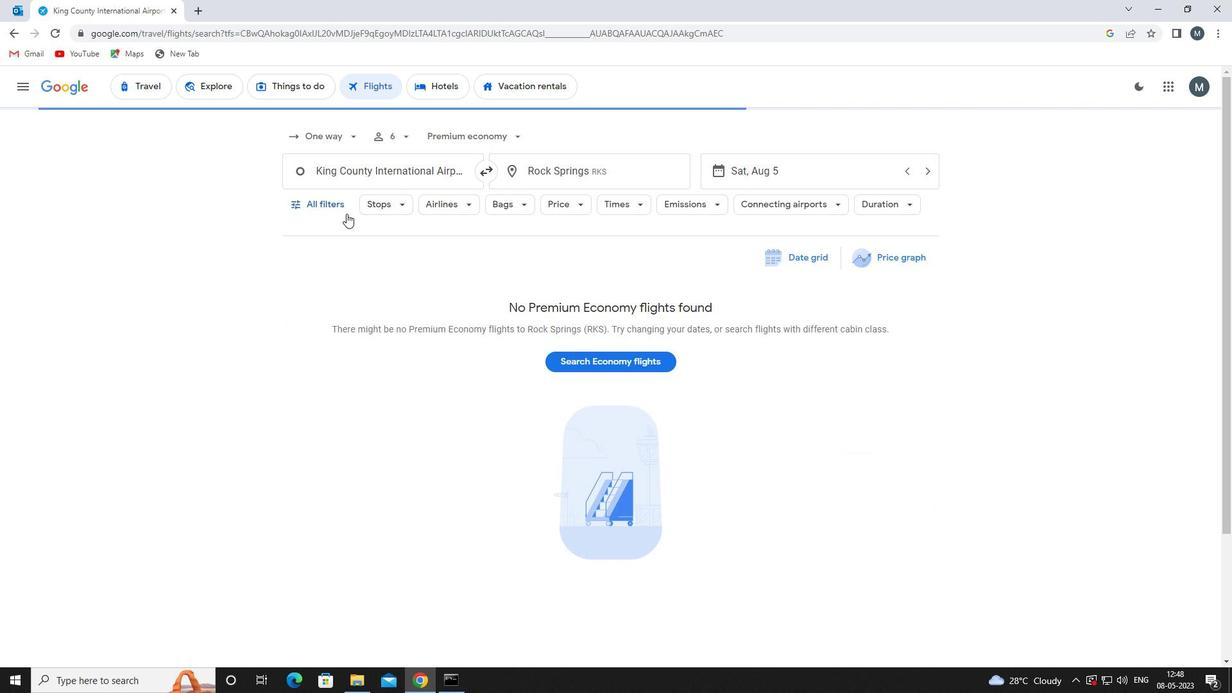
Action: Mouse pressed left at (342, 208)
Screenshot: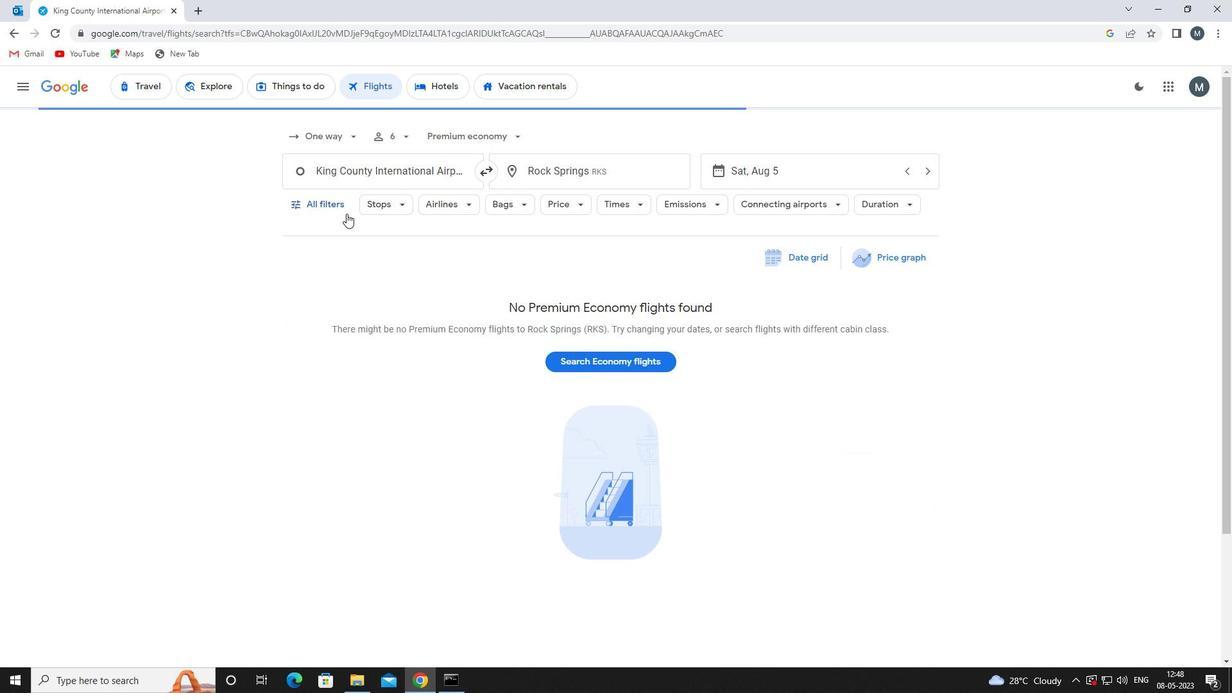 
Action: Mouse moved to (372, 309)
Screenshot: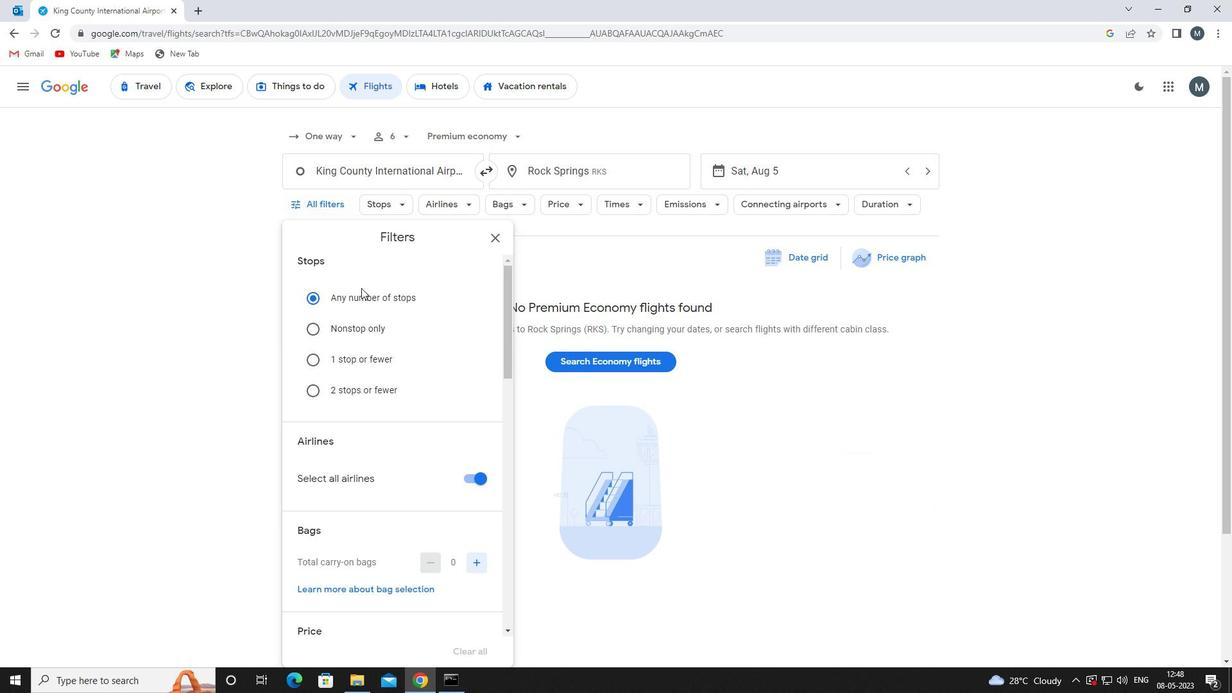 
Action: Mouse scrolled (372, 309) with delta (0, 0)
Screenshot: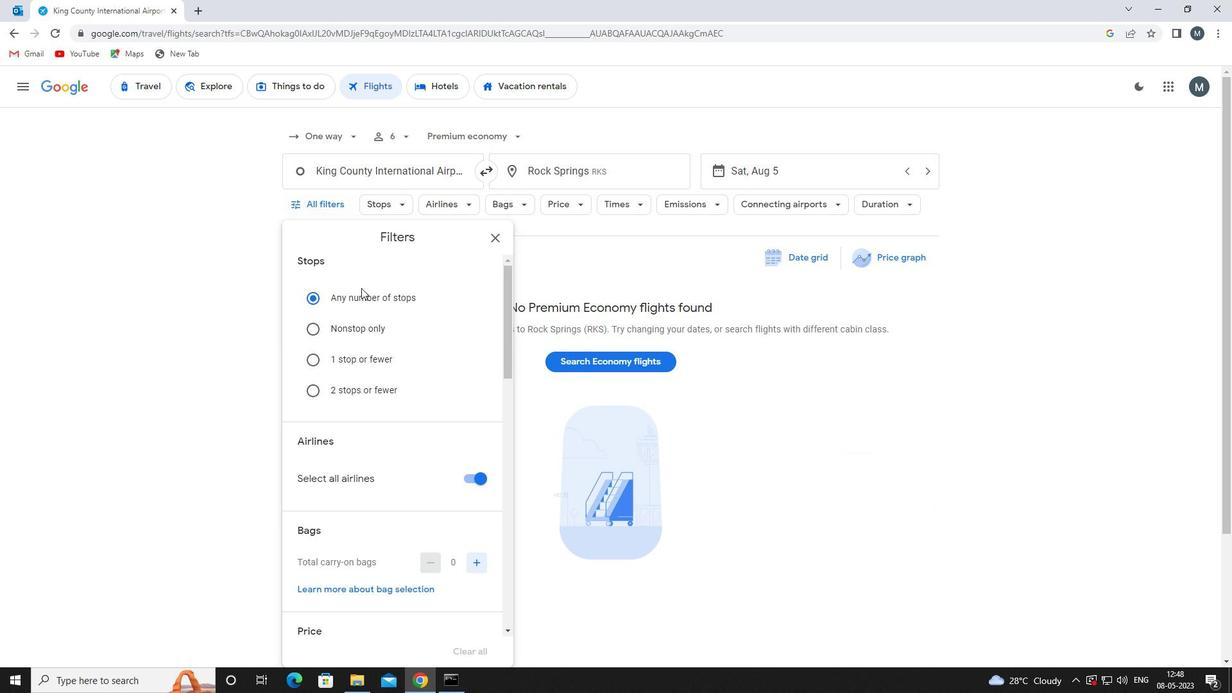 
Action: Mouse moved to (387, 337)
Screenshot: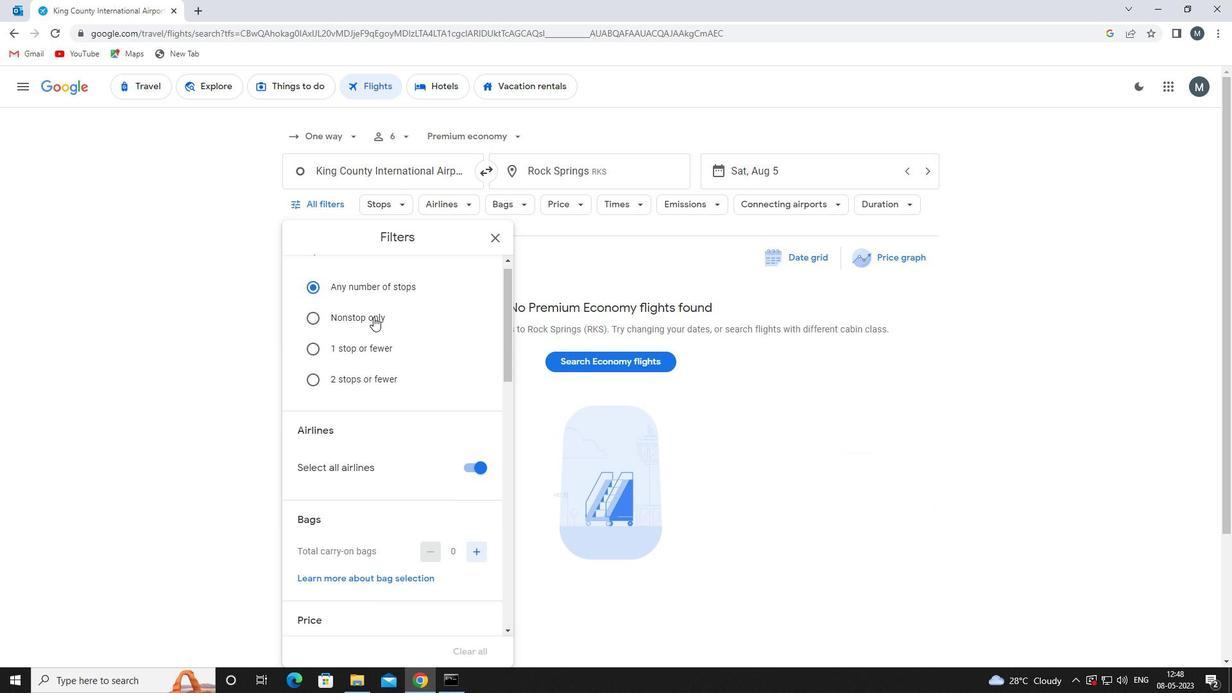 
Action: Mouse scrolled (387, 336) with delta (0, 0)
Screenshot: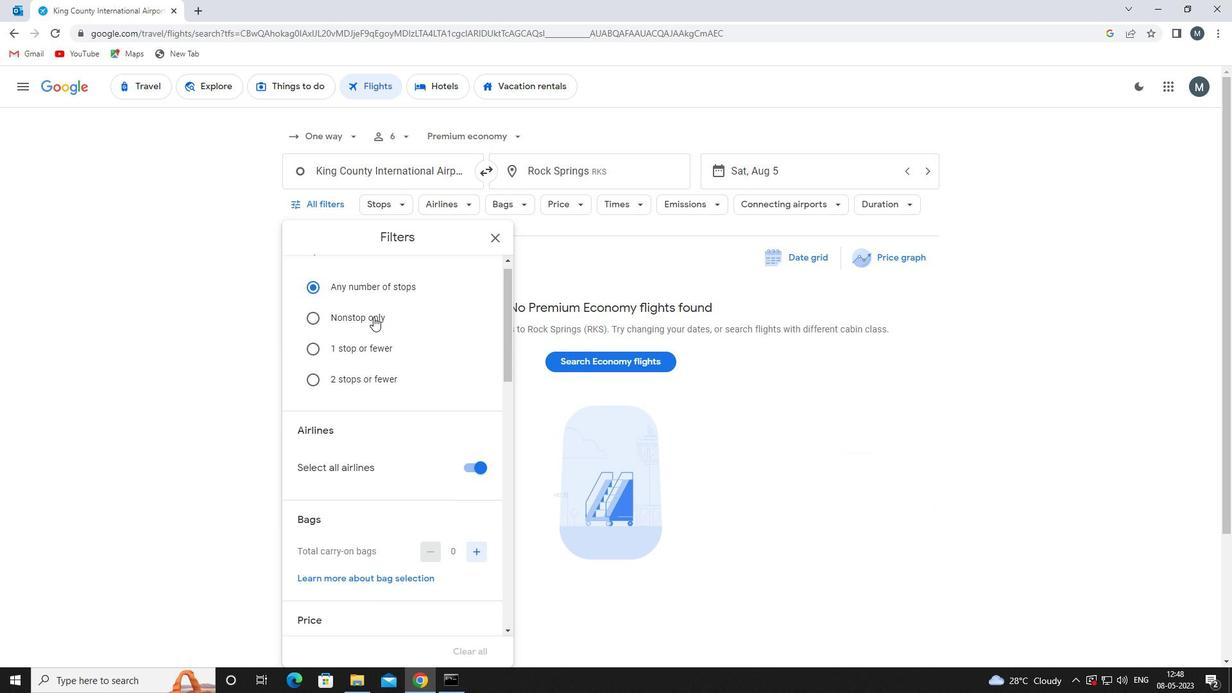 
Action: Mouse moved to (471, 353)
Screenshot: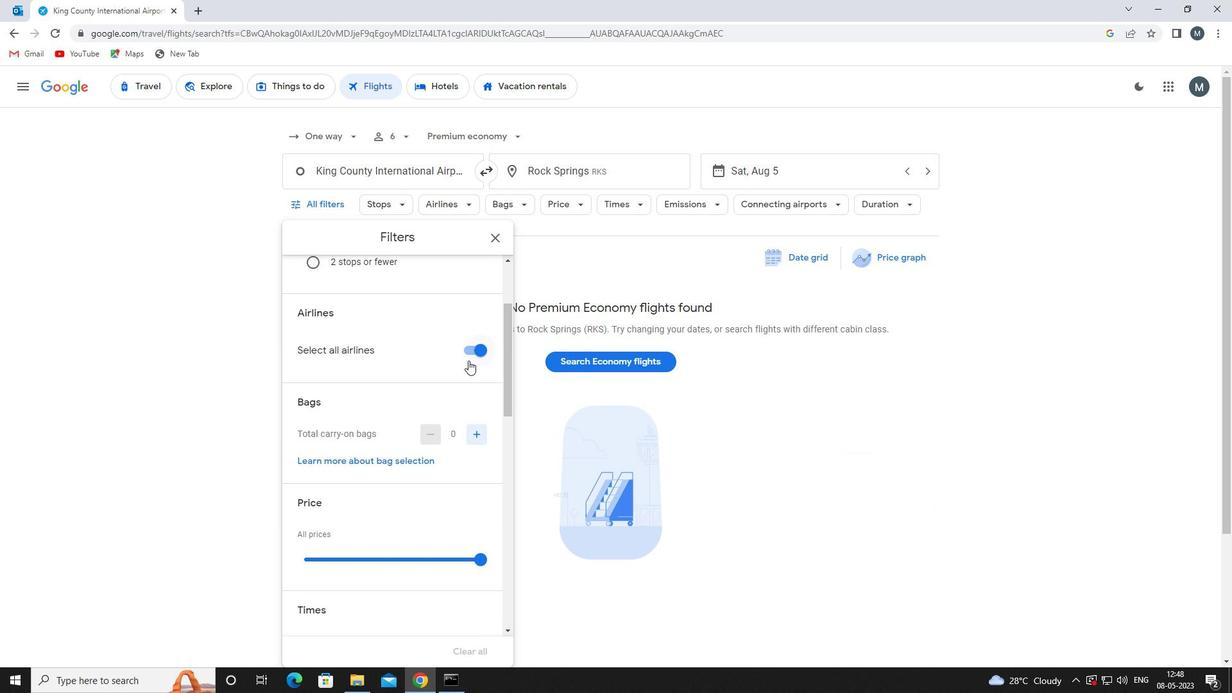 
Action: Mouse pressed left at (471, 353)
Screenshot: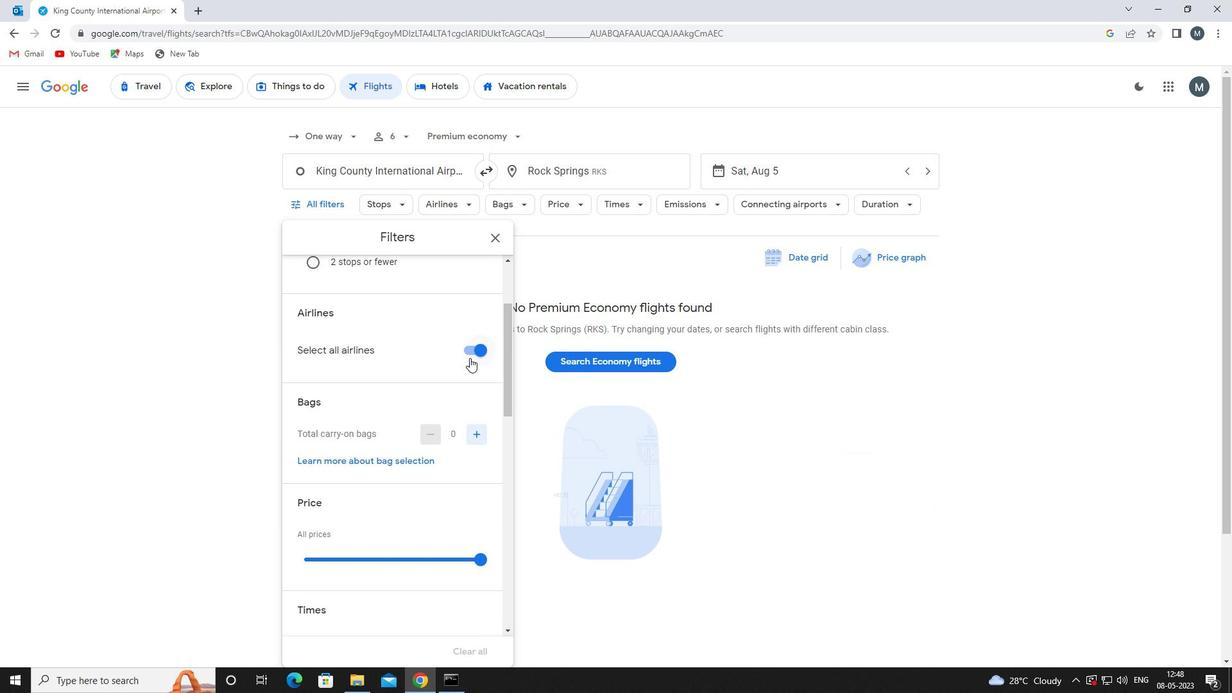 
Action: Mouse moved to (471, 433)
Screenshot: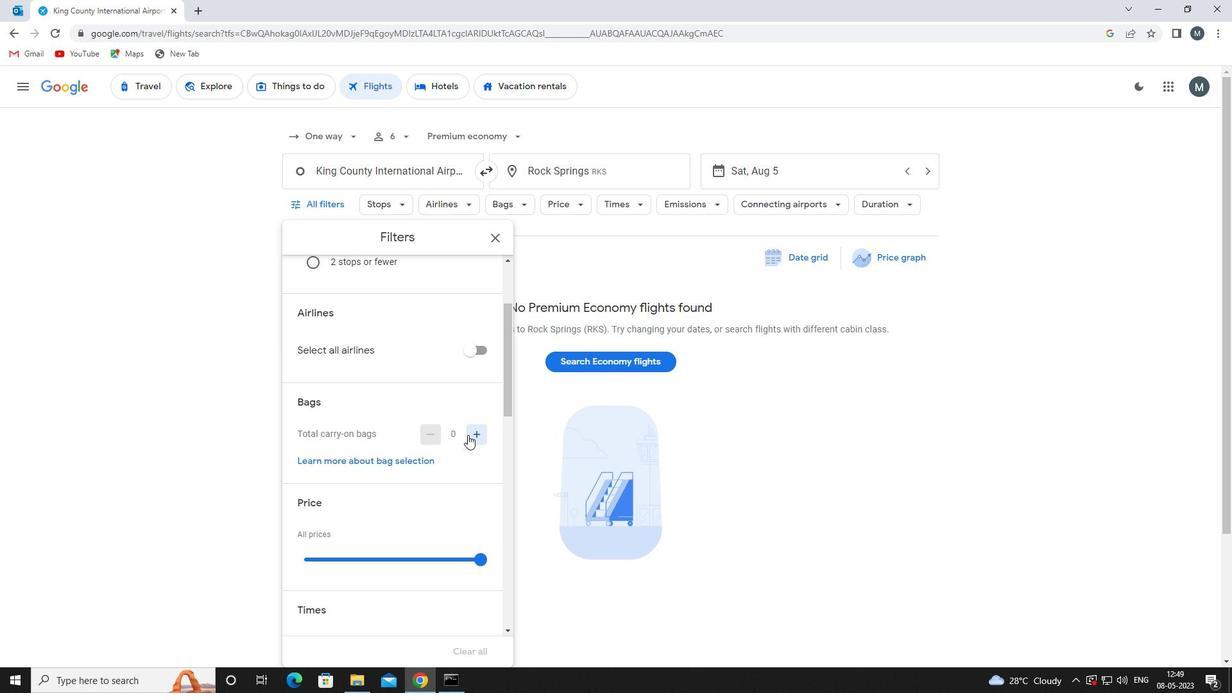 
Action: Mouse pressed left at (471, 433)
Screenshot: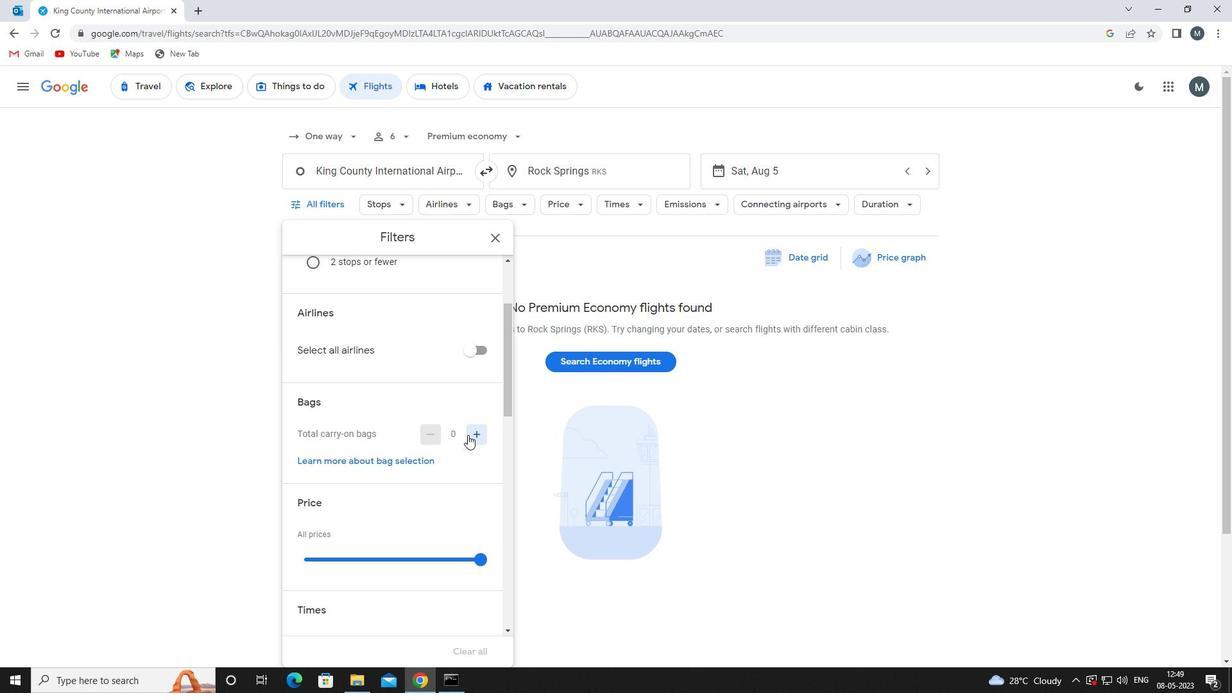 
Action: Mouse moved to (391, 421)
Screenshot: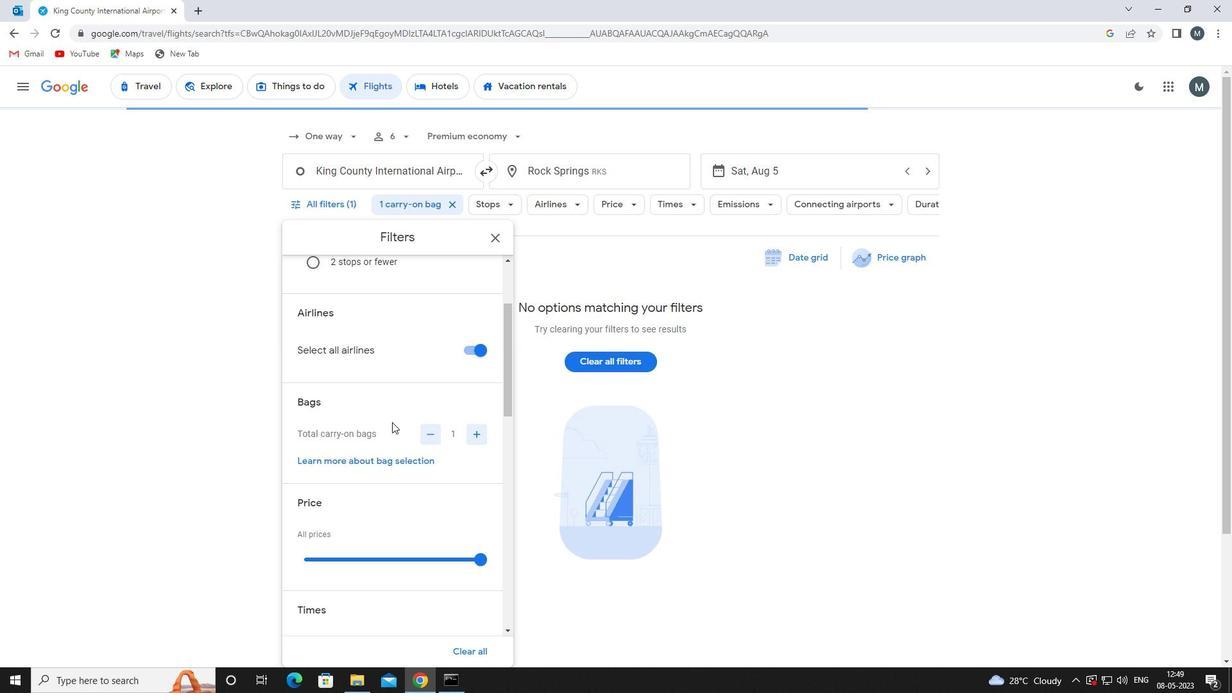 
Action: Mouse scrolled (391, 420) with delta (0, 0)
Screenshot: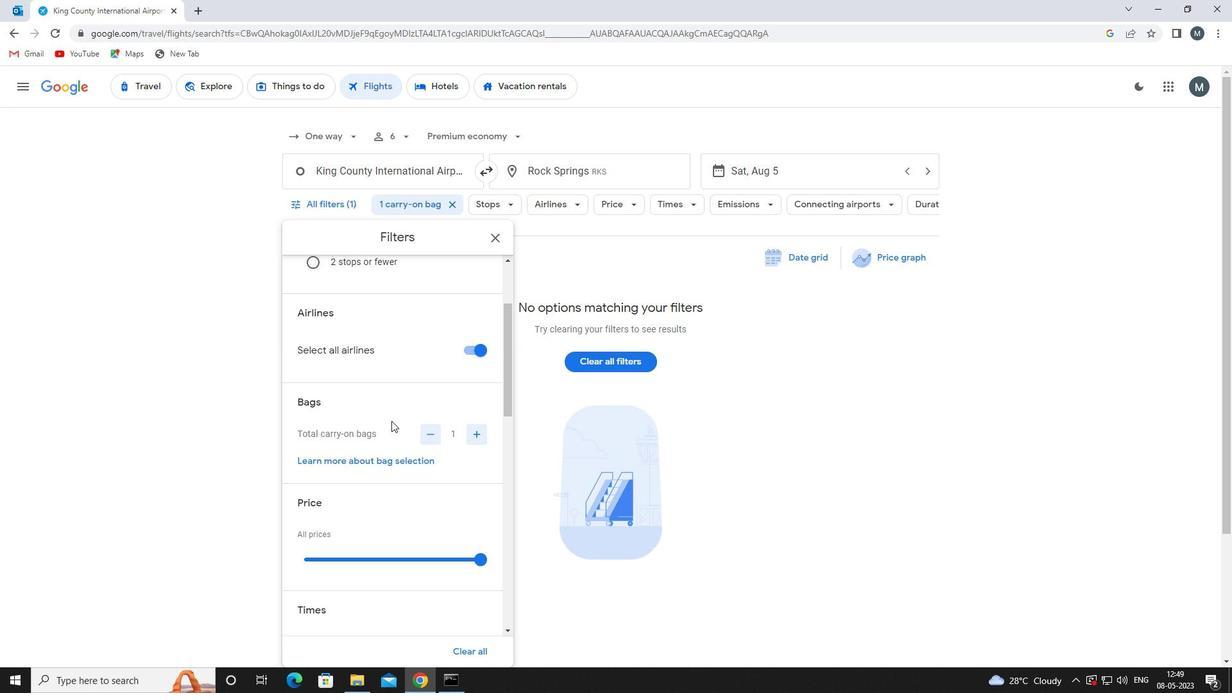 
Action: Mouse moved to (390, 421)
Screenshot: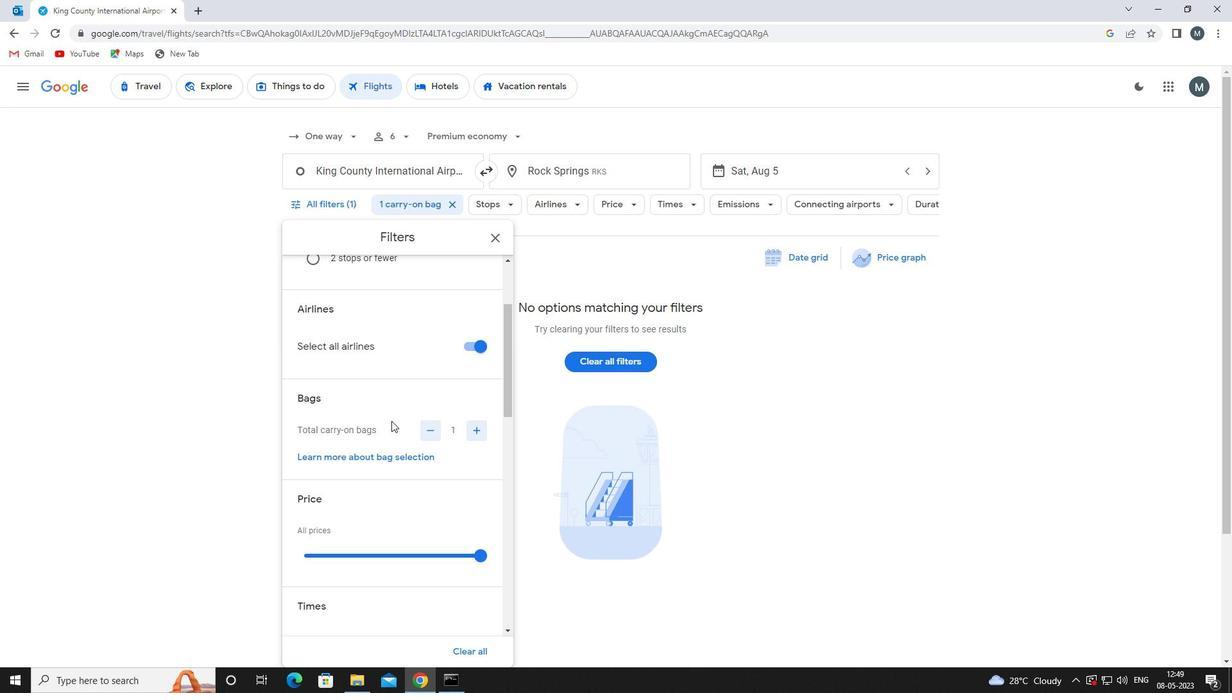 
Action: Mouse scrolled (390, 420) with delta (0, 0)
Screenshot: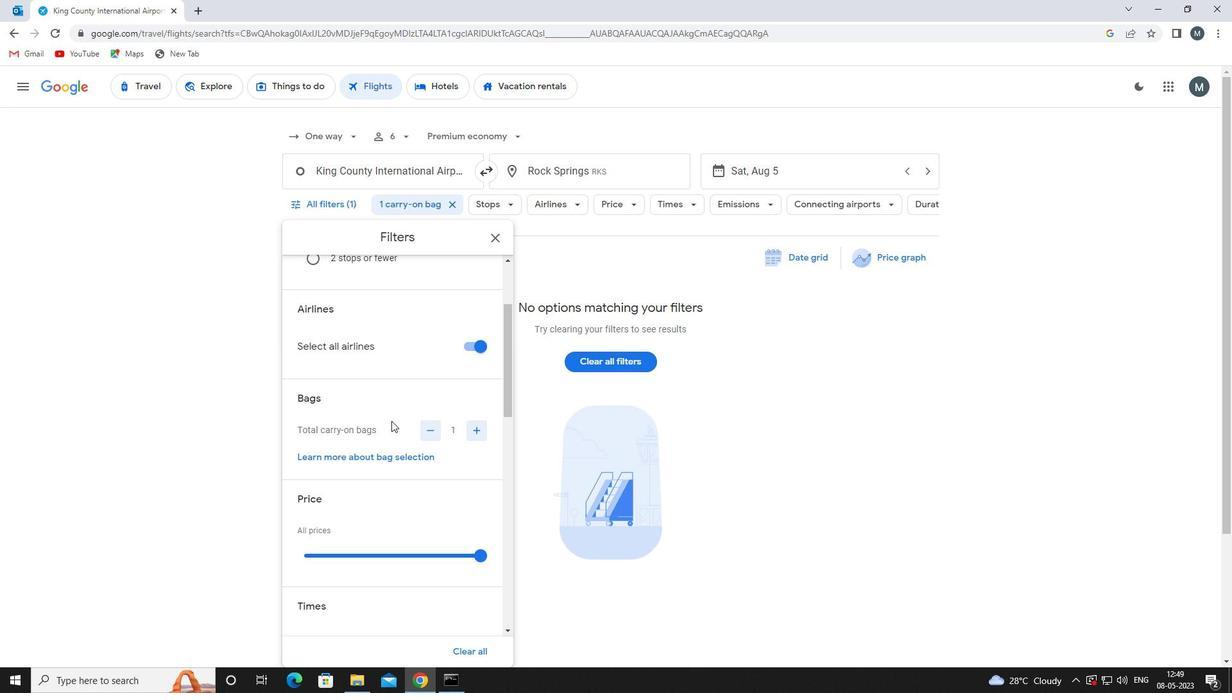 
Action: Mouse moved to (369, 426)
Screenshot: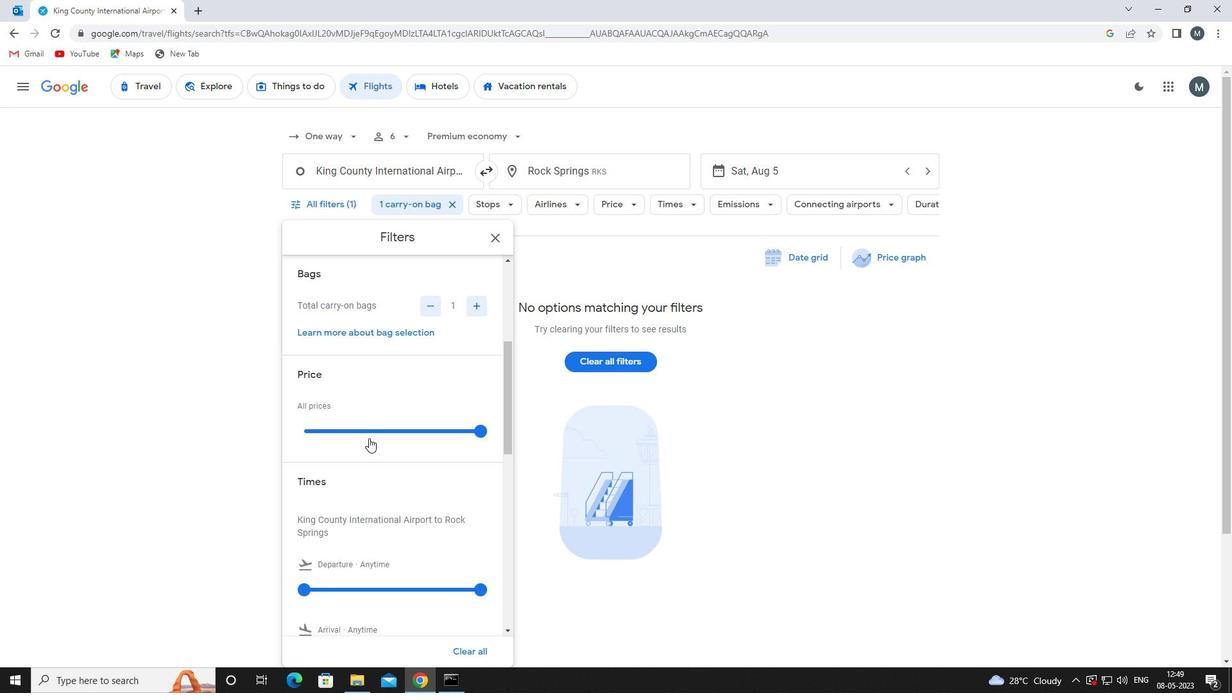 
Action: Mouse pressed left at (369, 426)
Screenshot: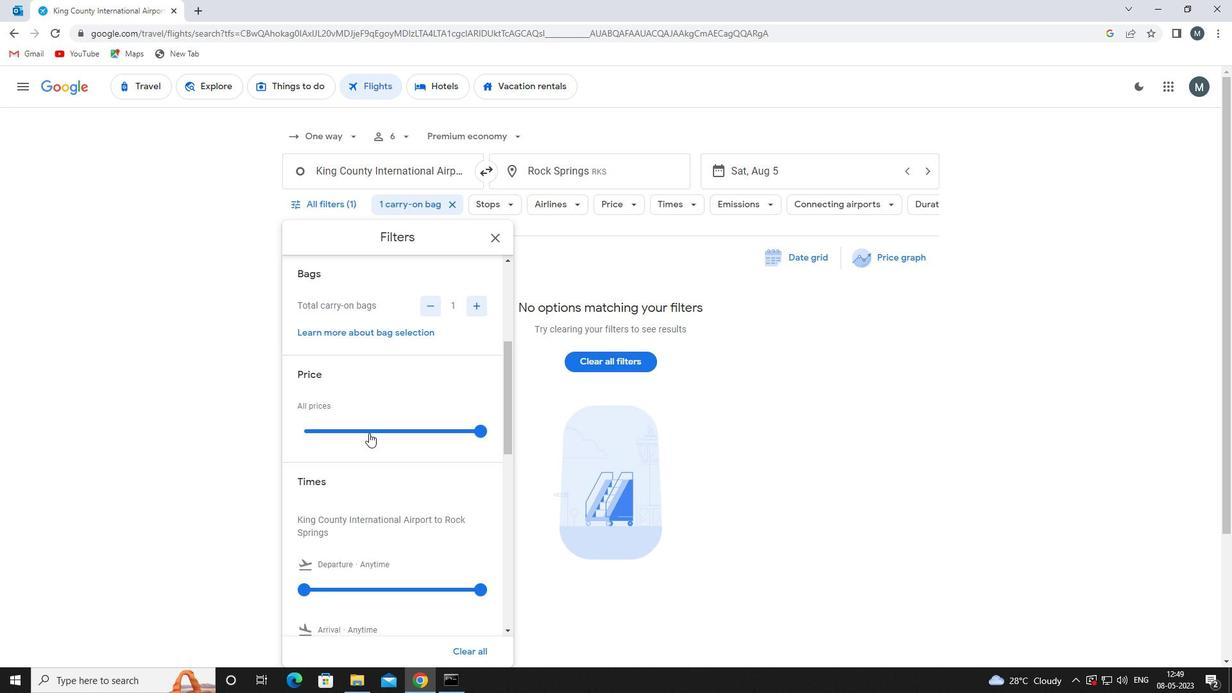 
Action: Mouse pressed left at (369, 426)
Screenshot: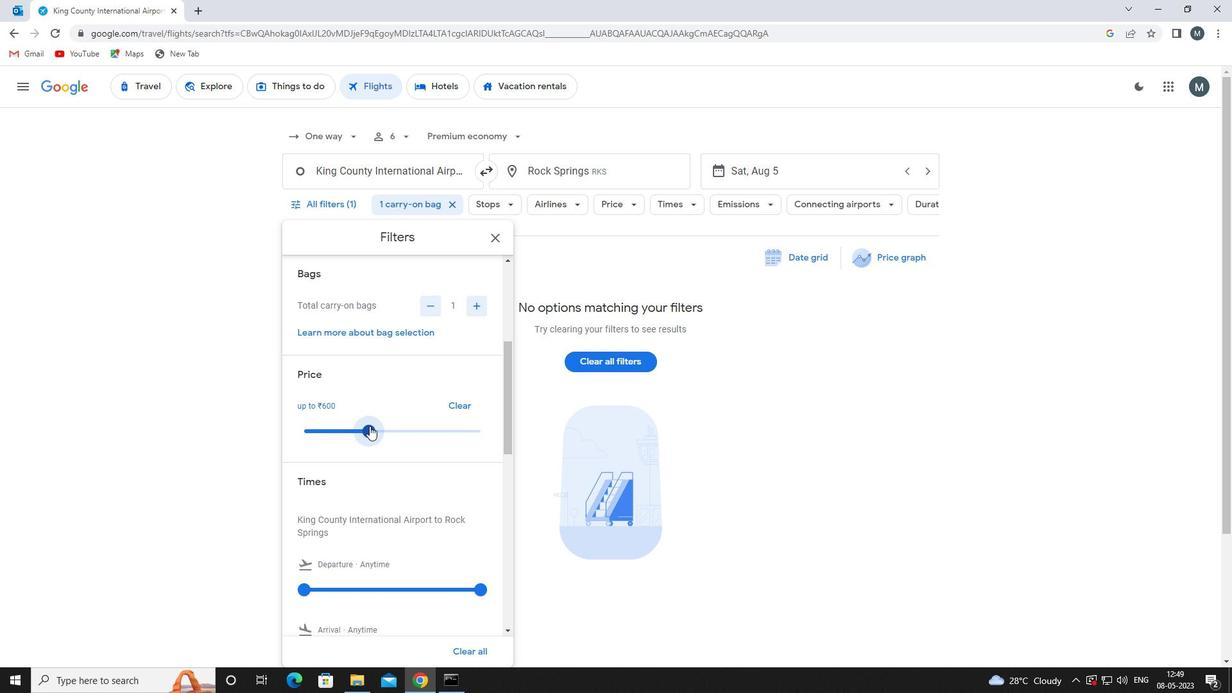 
Action: Mouse moved to (379, 410)
Screenshot: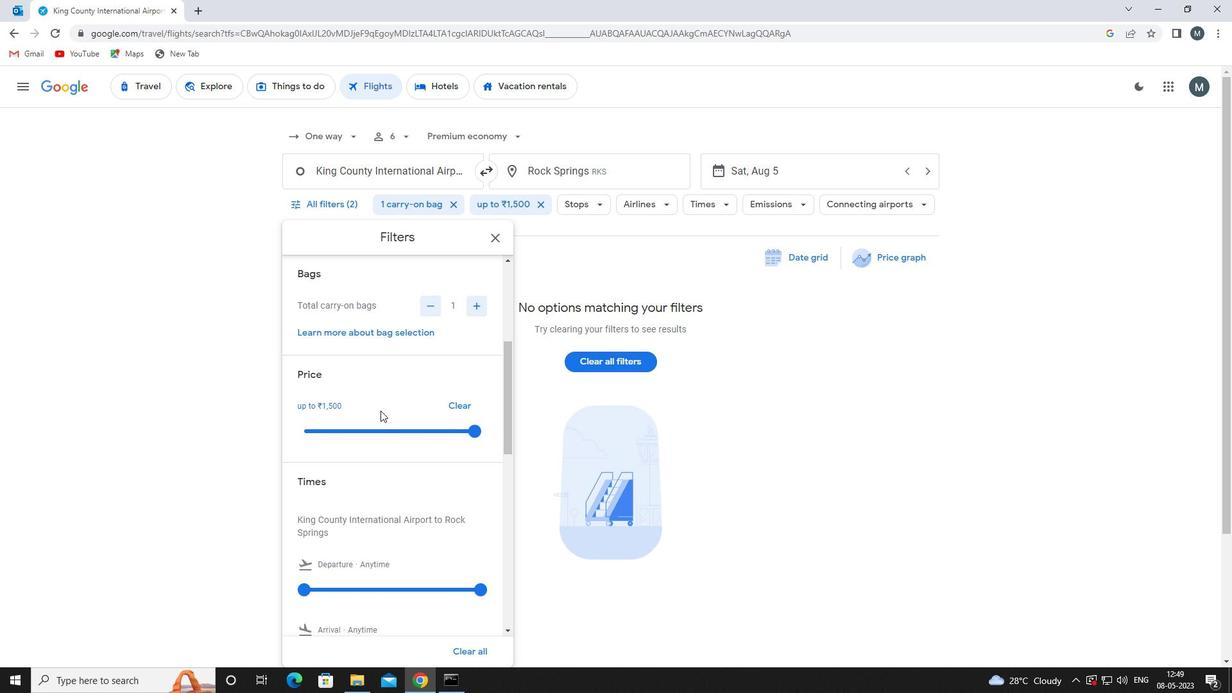 
Action: Mouse scrolled (379, 409) with delta (0, 0)
Screenshot: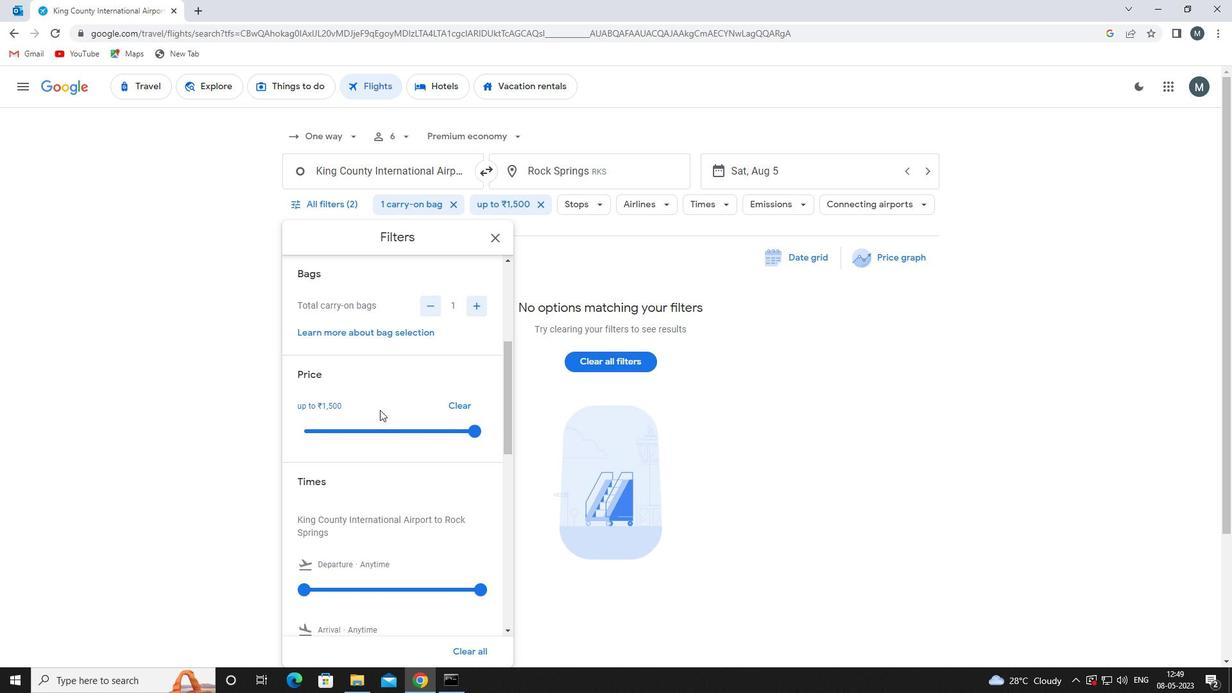 
Action: Mouse moved to (377, 410)
Screenshot: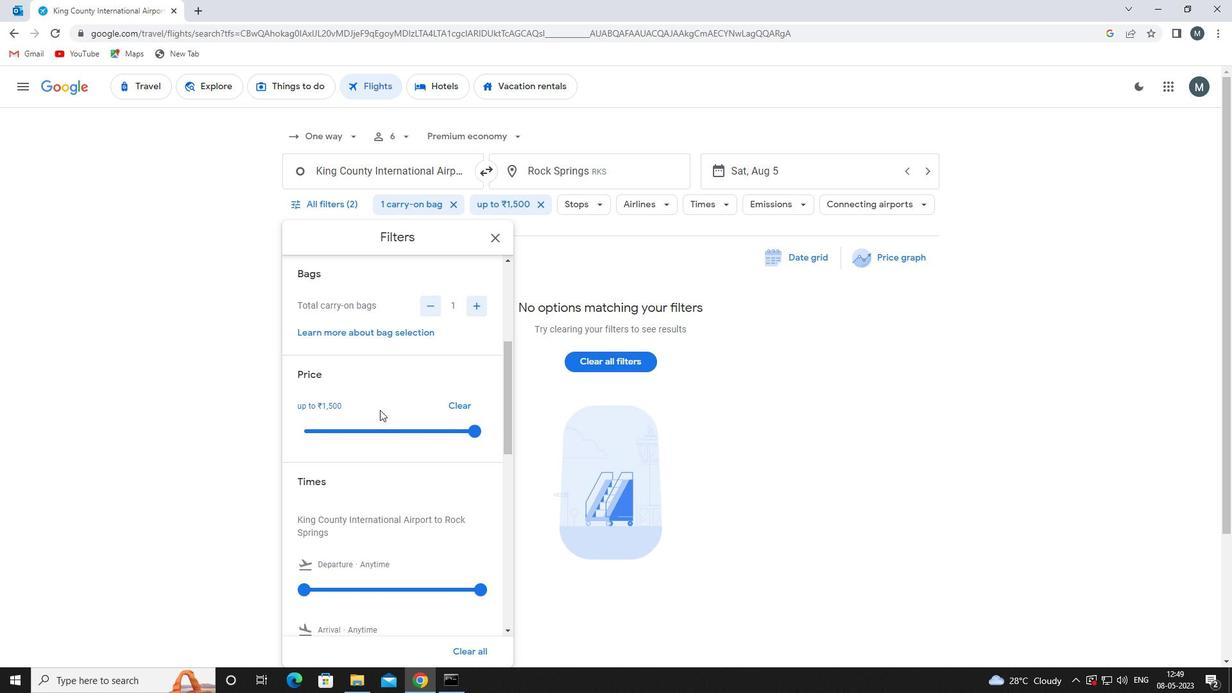 
Action: Mouse scrolled (377, 410) with delta (0, 0)
Screenshot: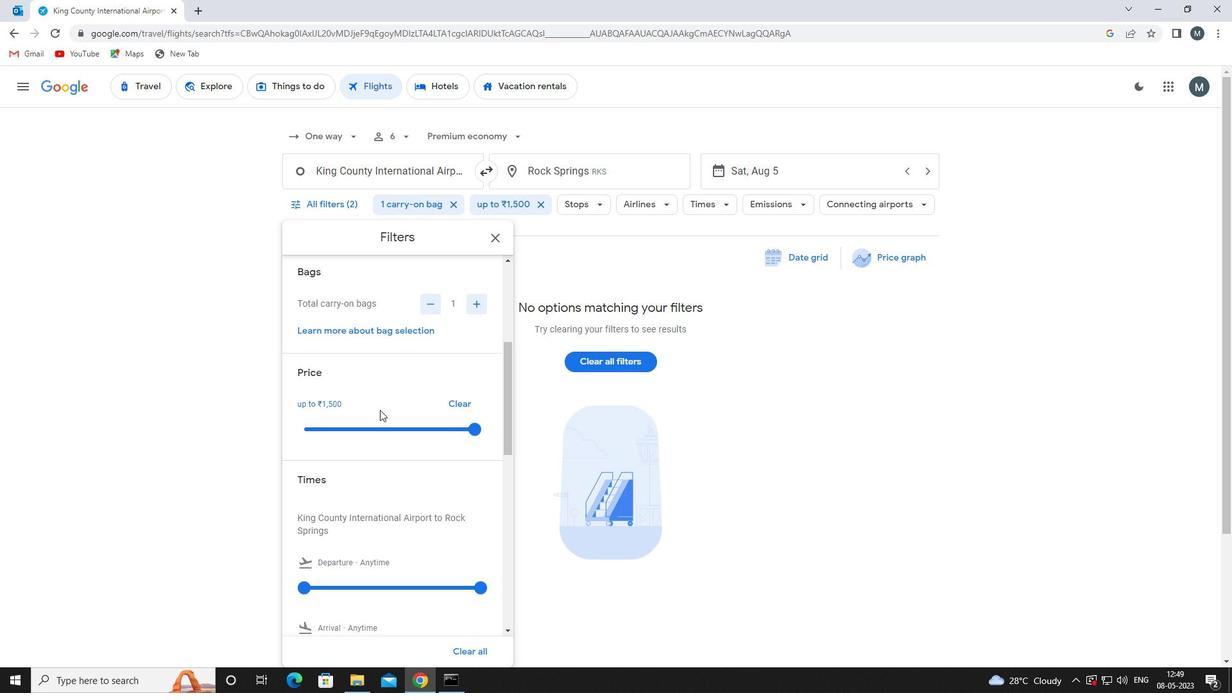 
Action: Mouse moved to (304, 460)
Screenshot: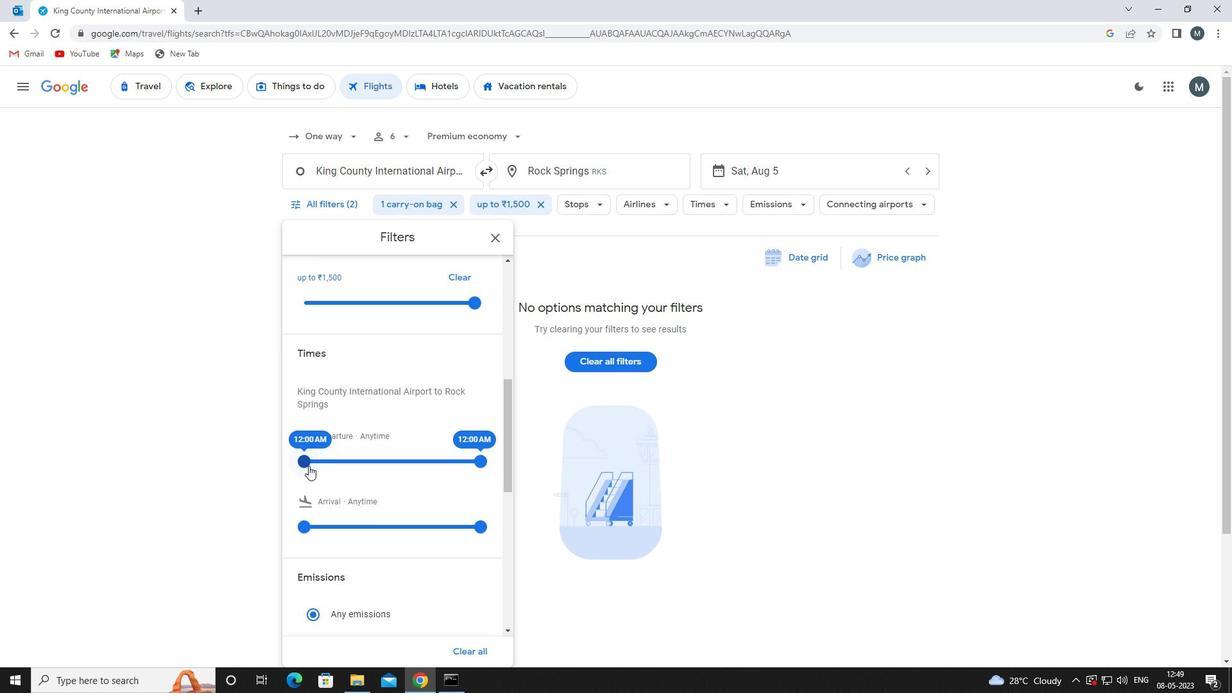 
Action: Mouse pressed left at (304, 460)
Screenshot: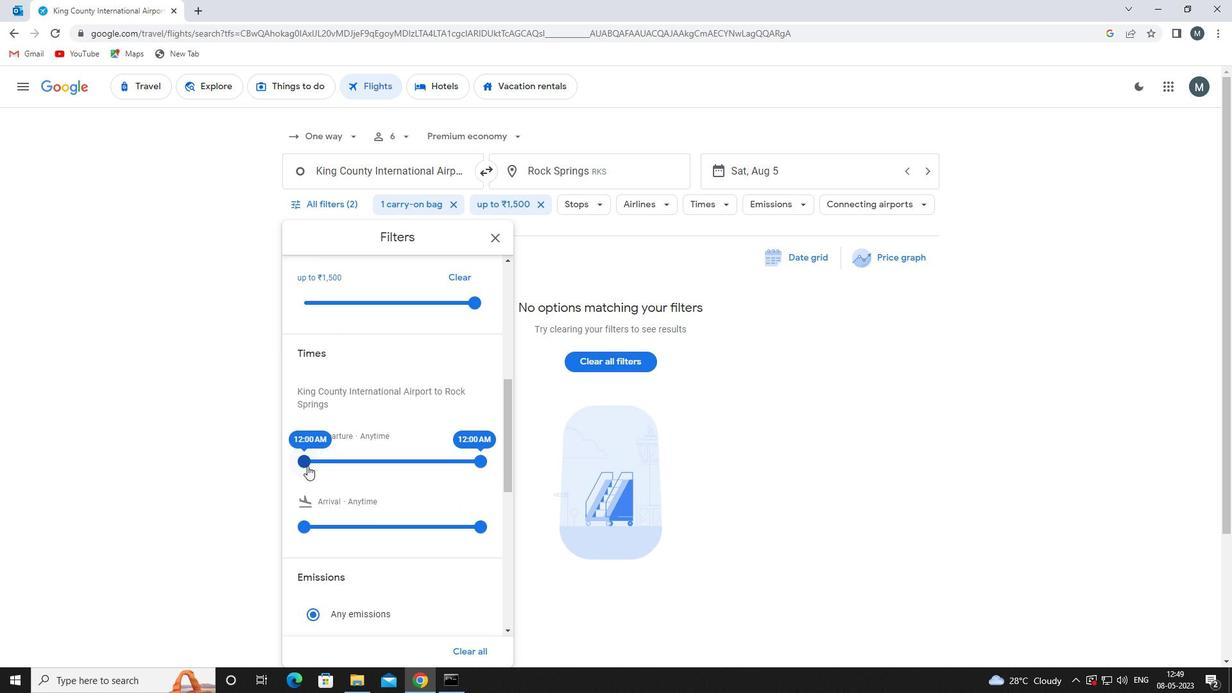 
Action: Mouse moved to (478, 457)
Screenshot: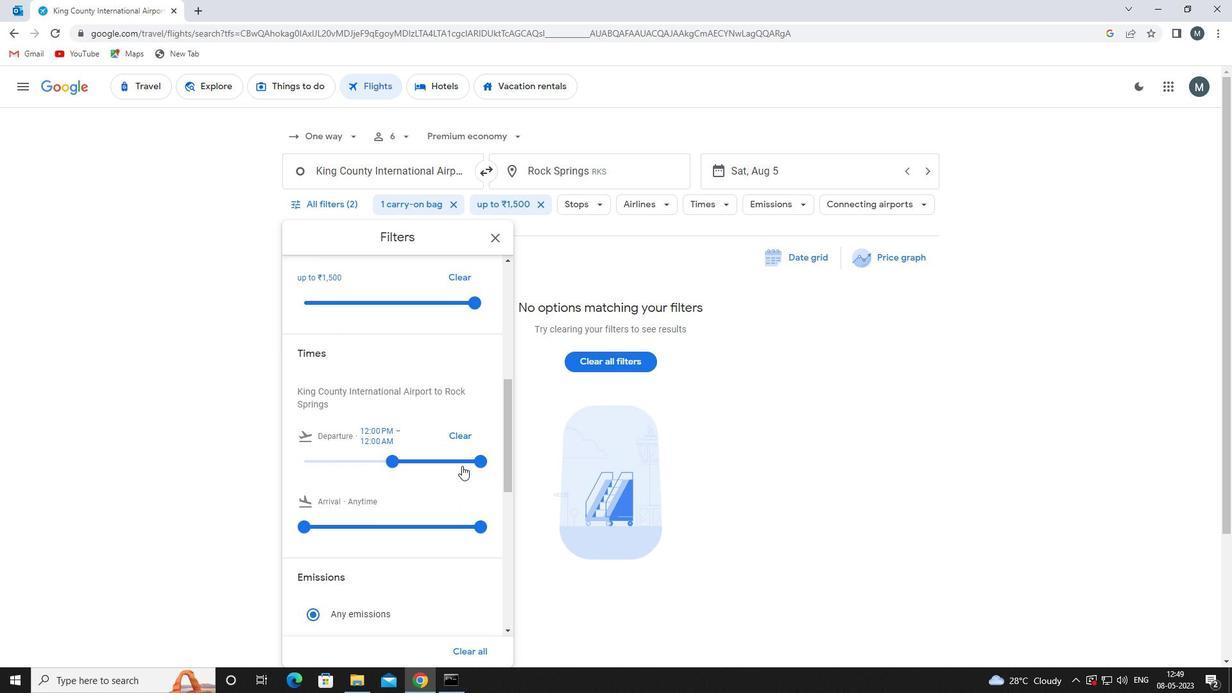 
Action: Mouse pressed left at (478, 457)
Screenshot: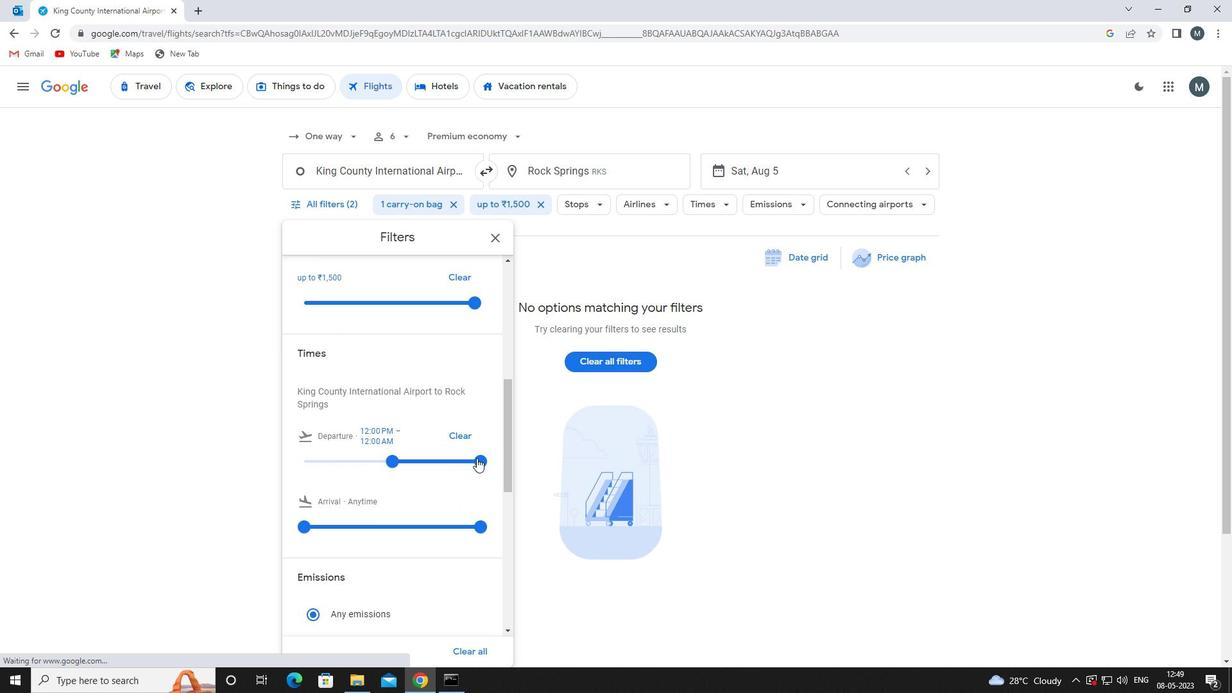 
Action: Mouse moved to (399, 458)
Screenshot: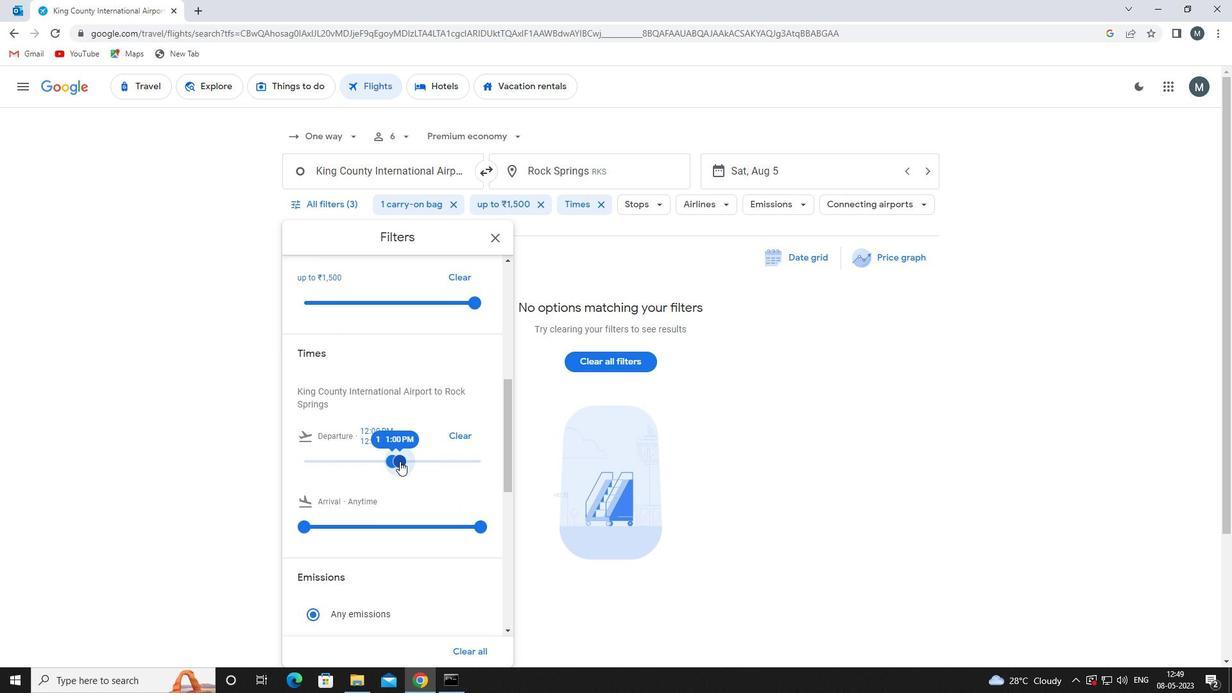 
Action: Mouse scrolled (399, 457) with delta (0, 0)
Screenshot: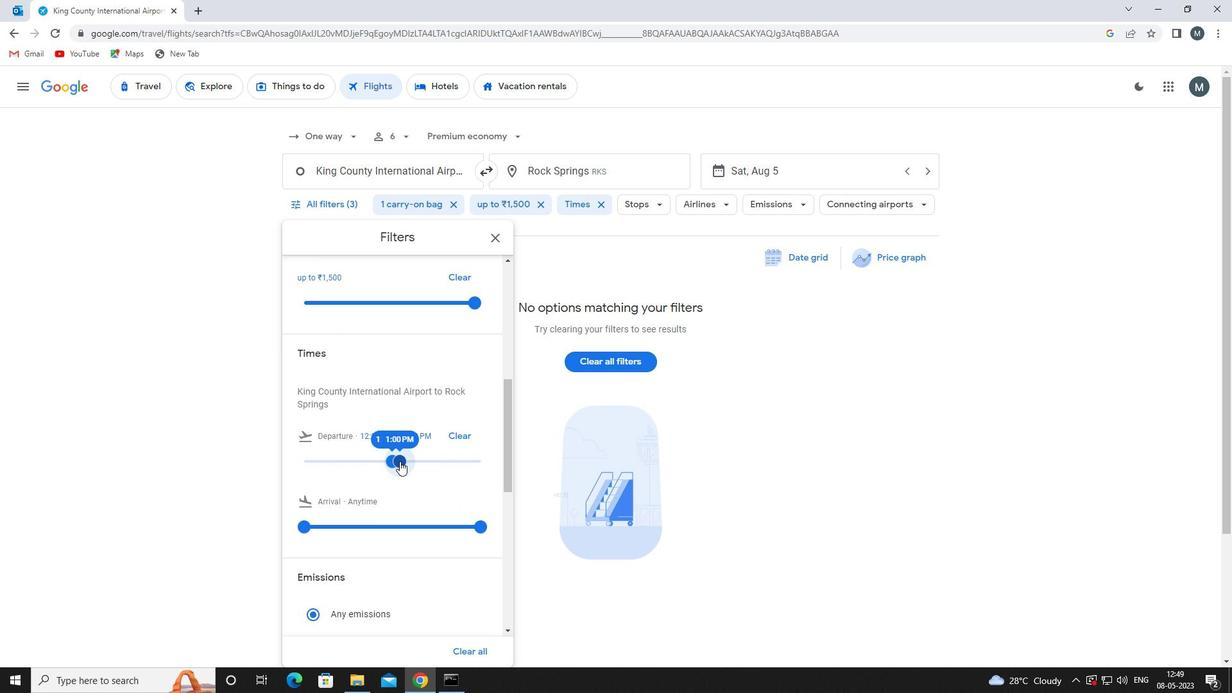
Action: Mouse moved to (496, 232)
Screenshot: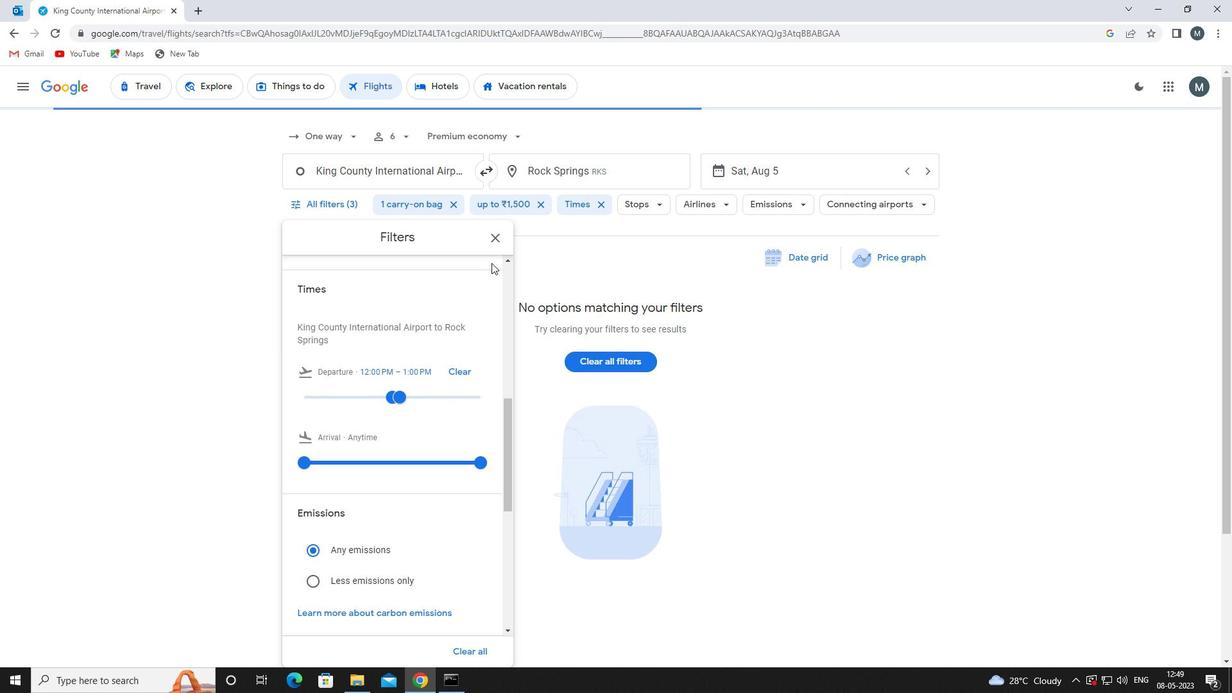 
Action: Mouse pressed left at (496, 232)
Screenshot: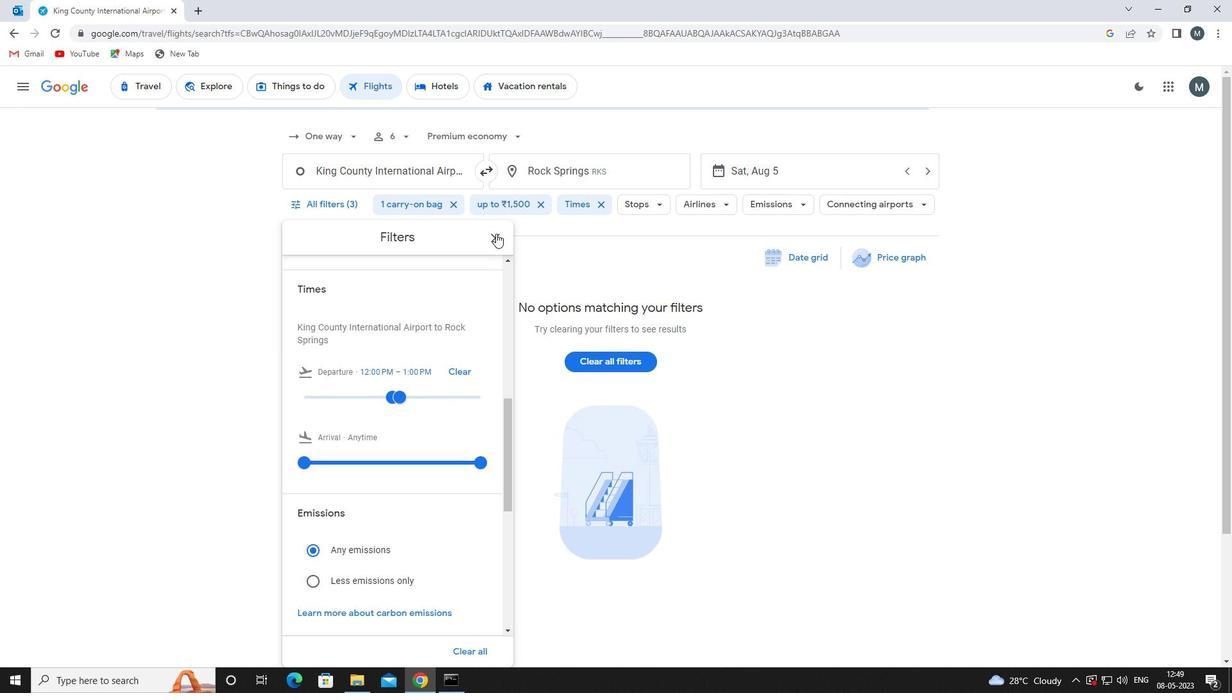
Action: Mouse moved to (478, 249)
Screenshot: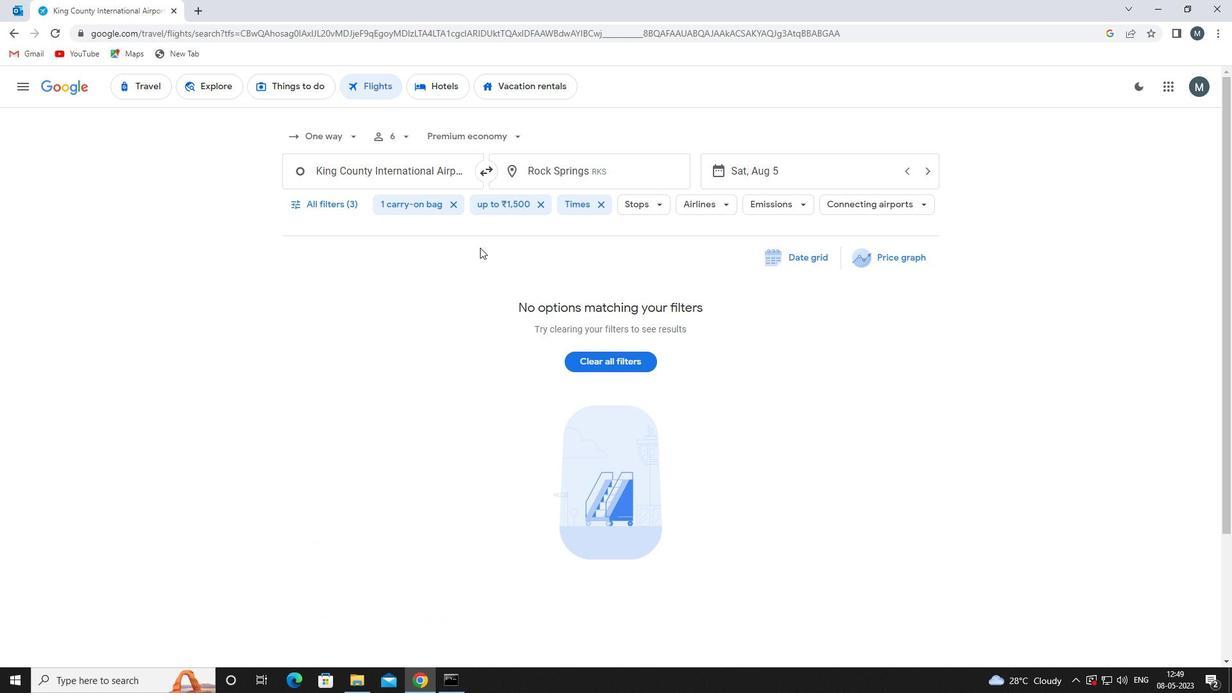 
